 Task: Search one way flight ticket for 4 adults, 2 children, 2 infants in seat and 1 infant on lap in premium economy from Sacramento: Sacramento International Airport to Rock Springs: Southwest Wyoming Regional Airport (rock Springs Sweetwater County Airport) on 8-5-2023. Choice of flights is Frontier. Number of bags: 2 checked bags. Price is upto 94000. Outbound departure time preference is 23:30.
Action: Mouse moved to (318, 161)
Screenshot: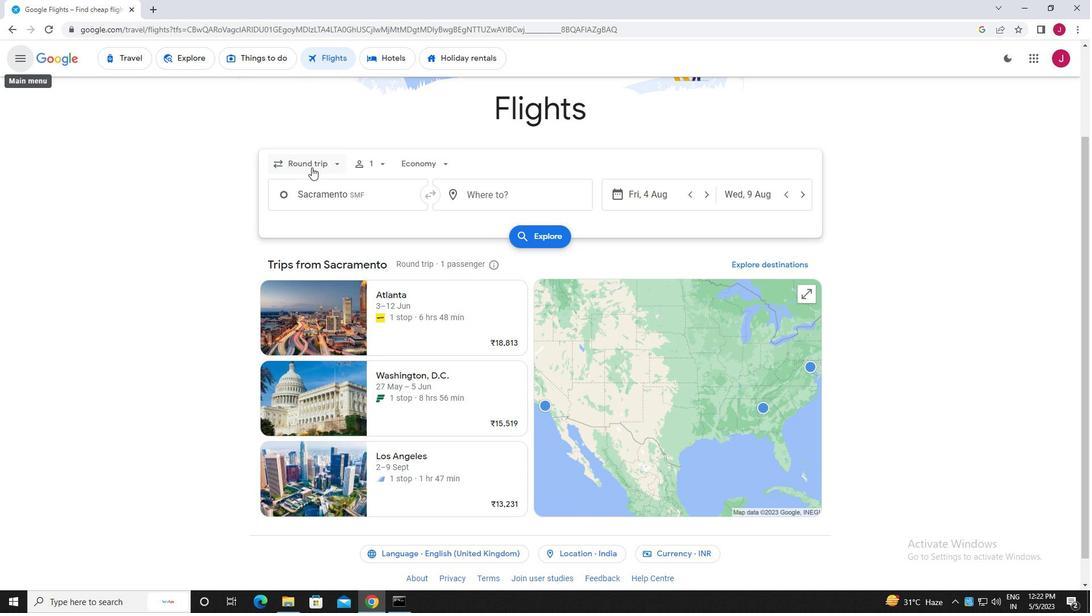 
Action: Mouse pressed left at (318, 161)
Screenshot: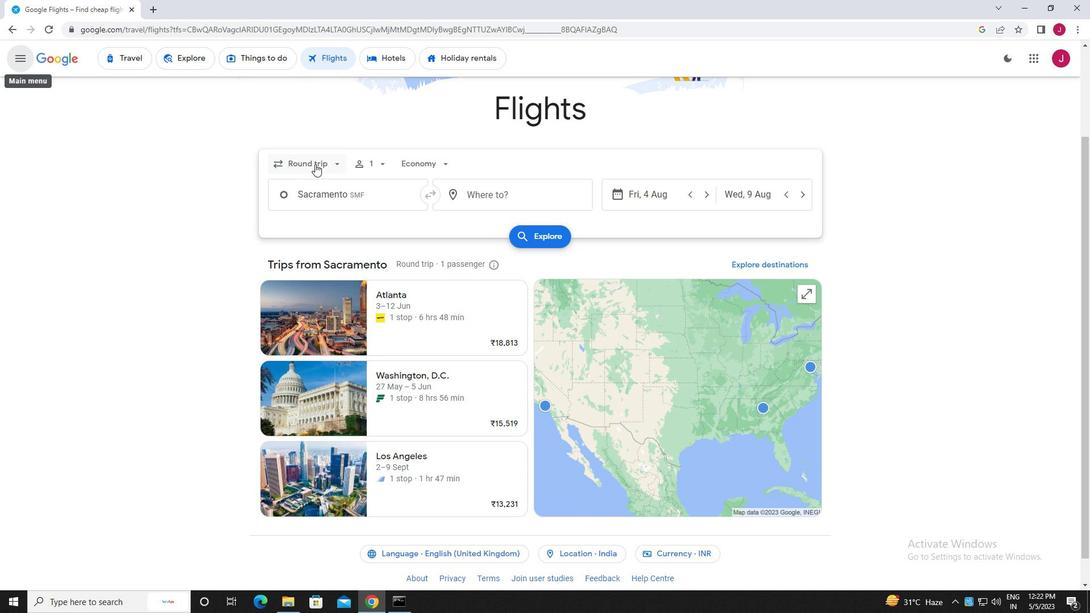 
Action: Mouse moved to (326, 219)
Screenshot: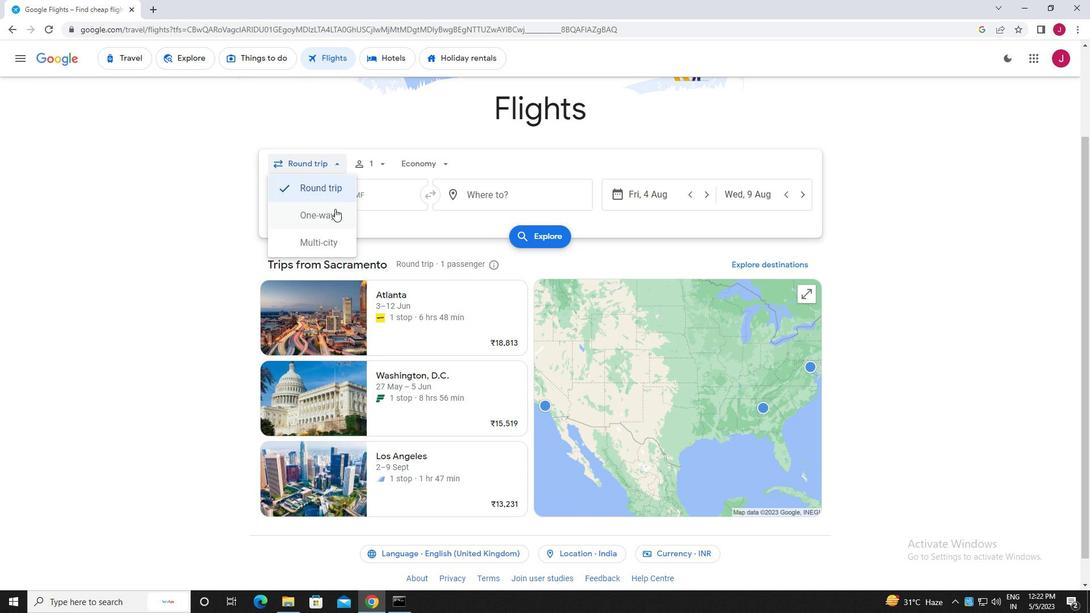 
Action: Mouse pressed left at (326, 219)
Screenshot: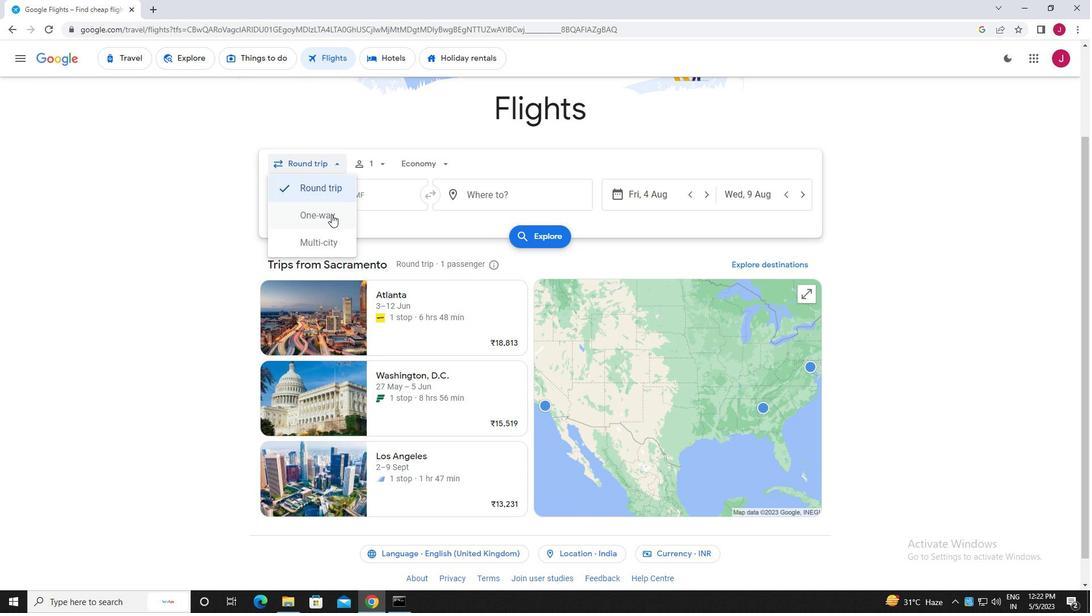 
Action: Mouse moved to (374, 161)
Screenshot: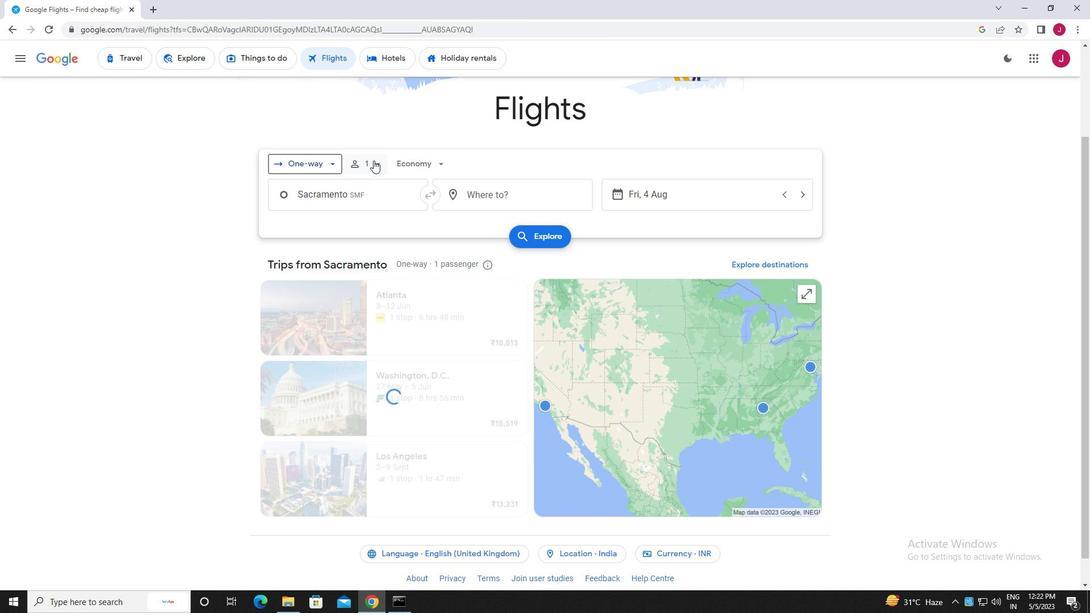 
Action: Mouse pressed left at (374, 161)
Screenshot: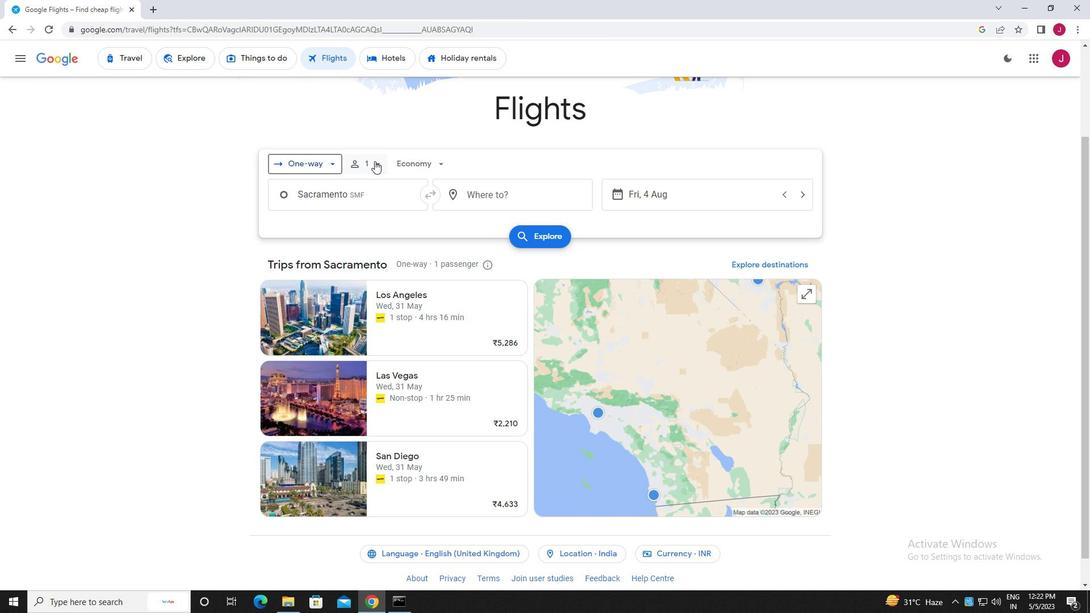 
Action: Mouse moved to (467, 191)
Screenshot: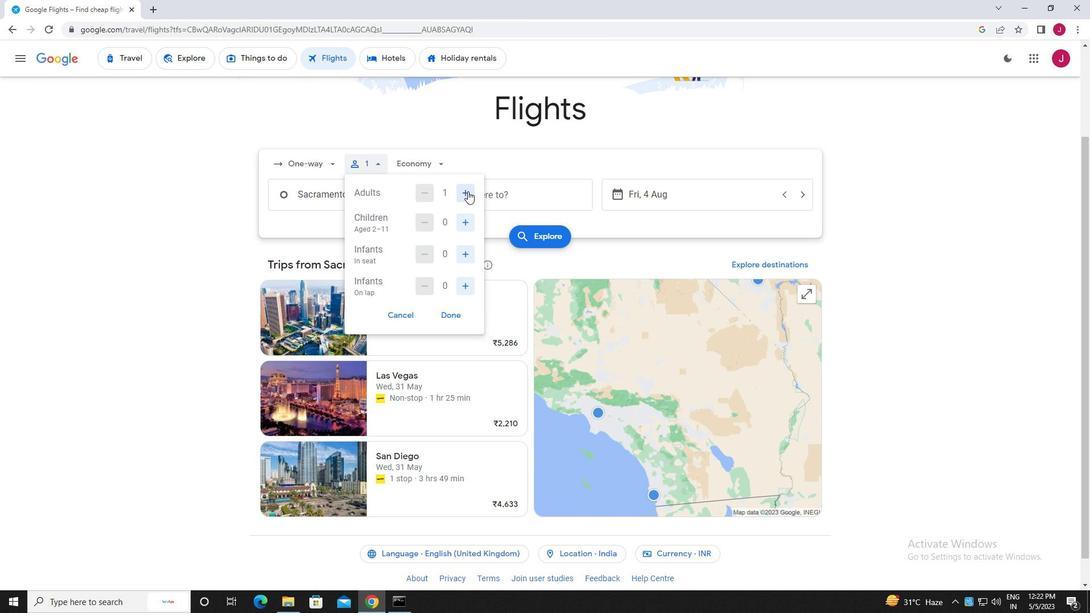 
Action: Mouse pressed left at (467, 191)
Screenshot: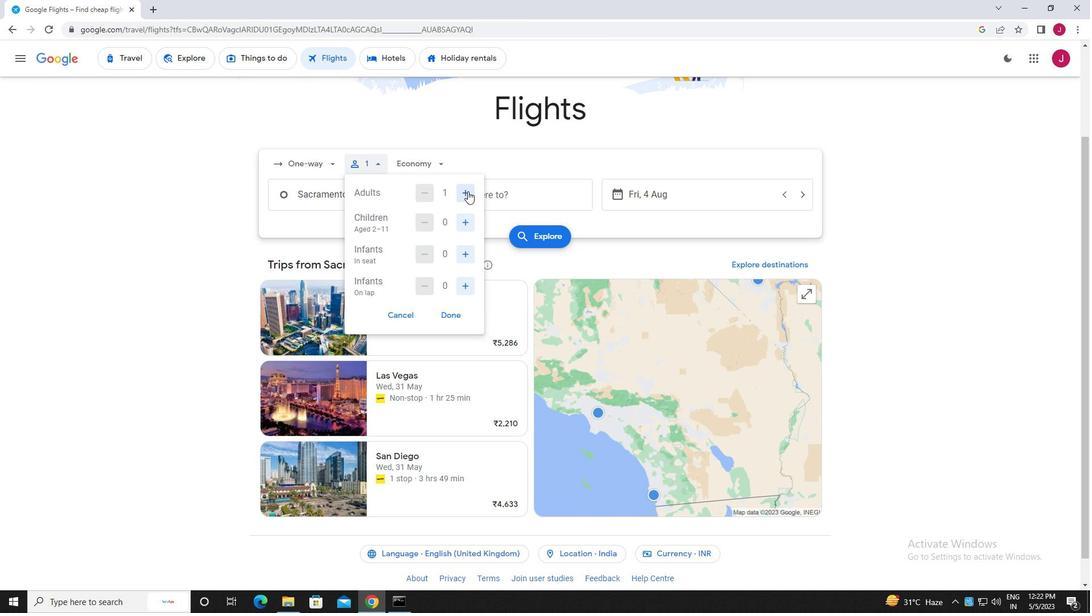 
Action: Mouse pressed left at (467, 191)
Screenshot: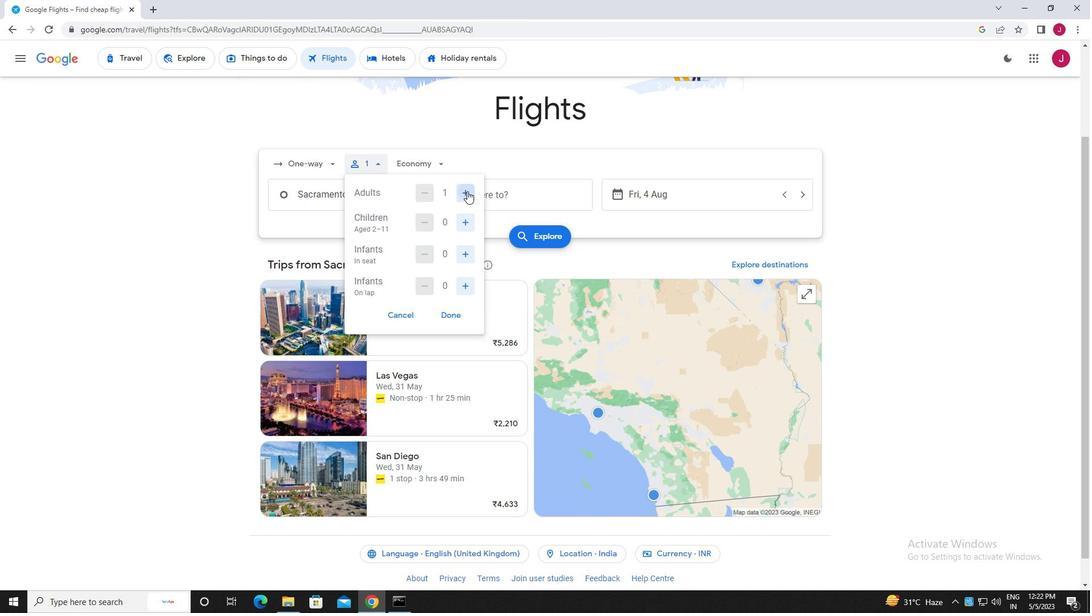 
Action: Mouse pressed left at (467, 191)
Screenshot: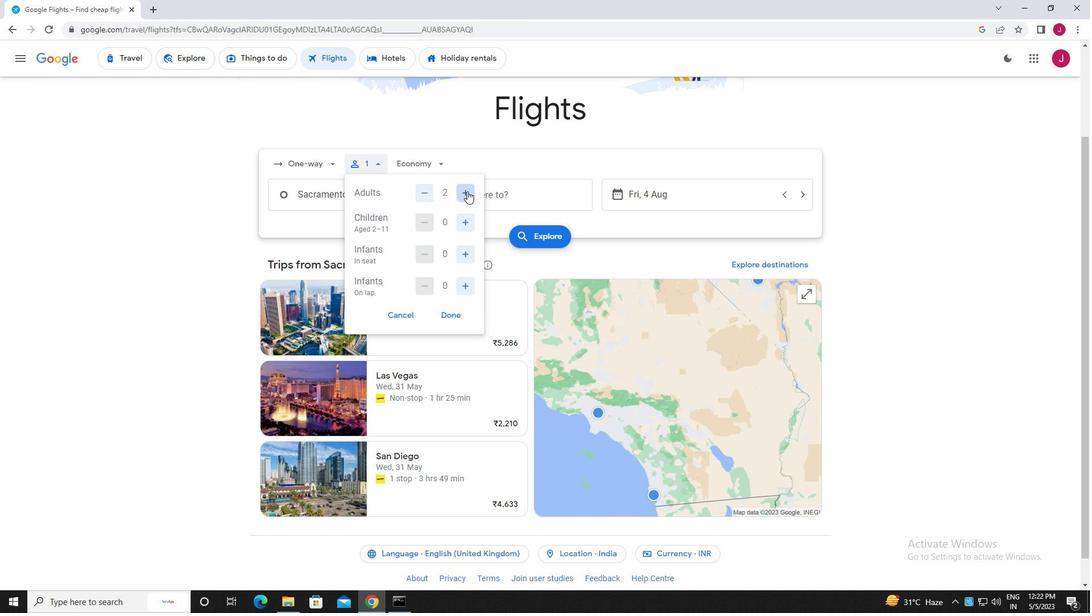 
Action: Mouse moved to (465, 222)
Screenshot: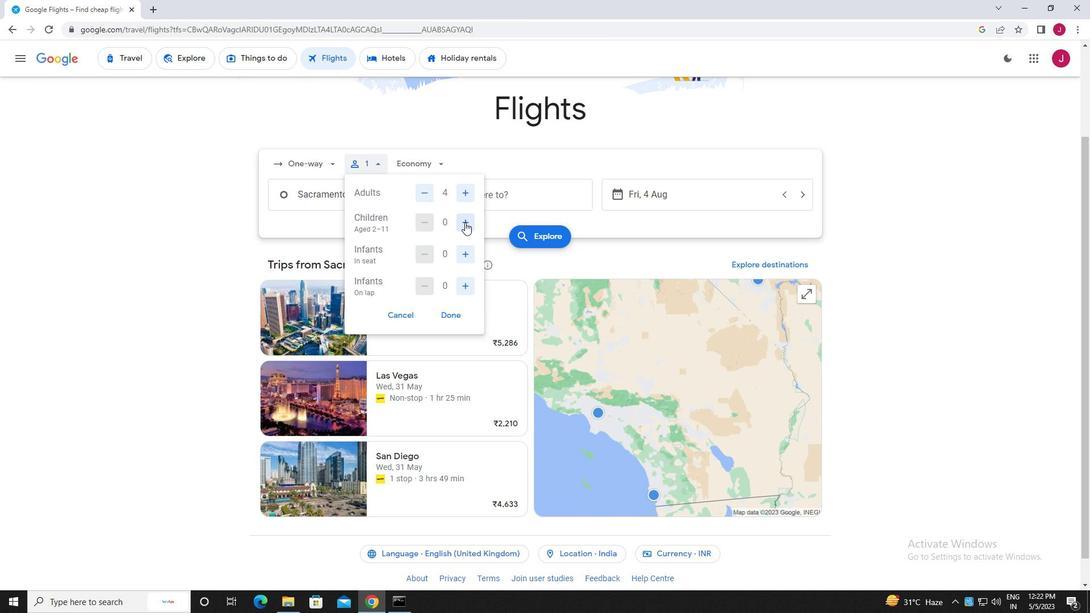
Action: Mouse pressed left at (465, 222)
Screenshot: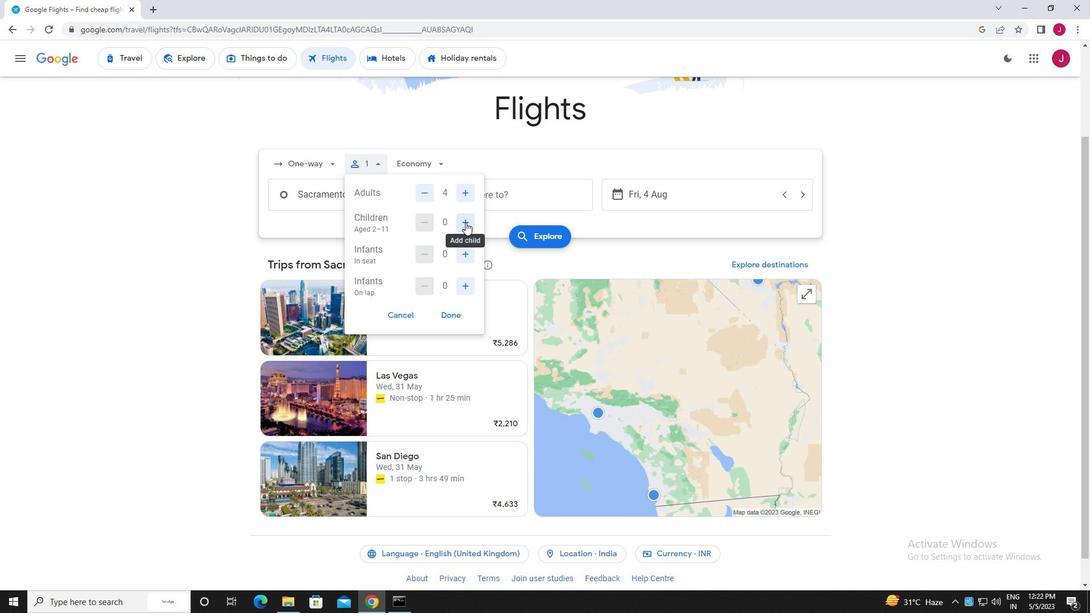 
Action: Mouse pressed left at (465, 222)
Screenshot: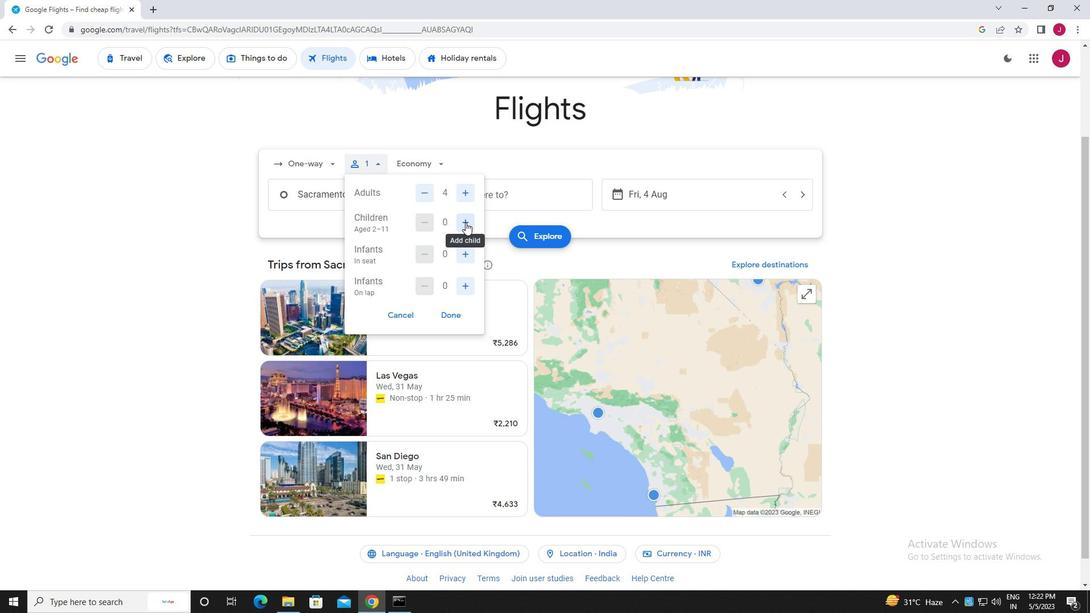 
Action: Mouse moved to (464, 251)
Screenshot: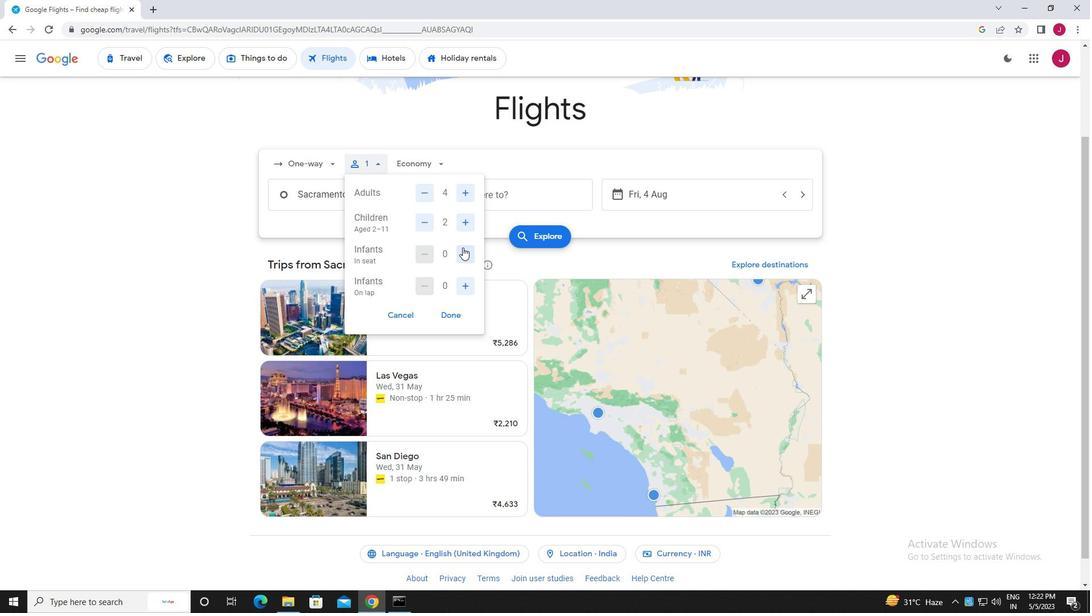 
Action: Mouse pressed left at (464, 251)
Screenshot: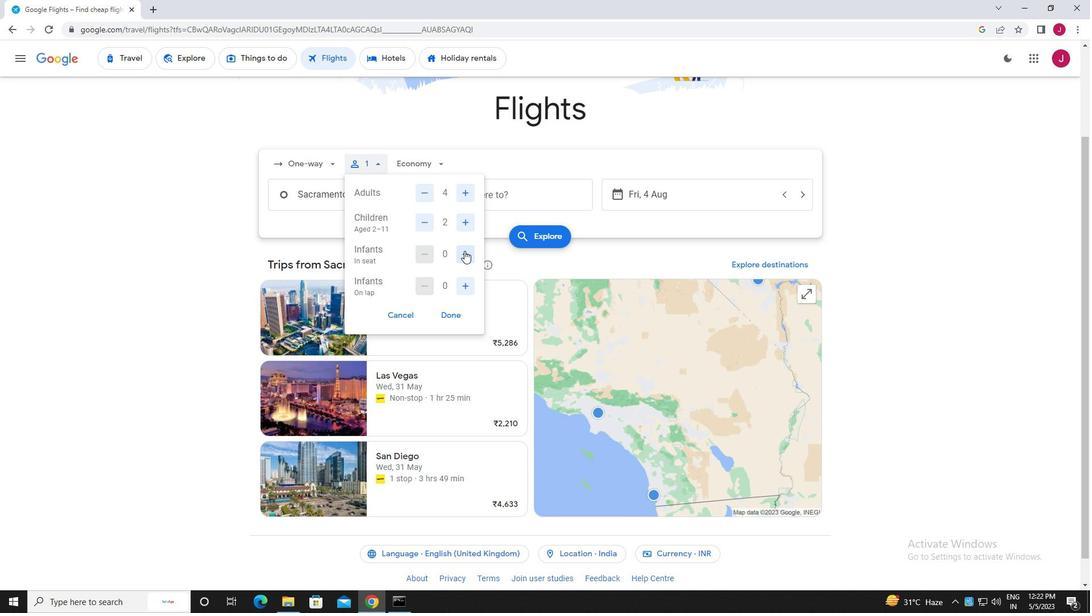
Action: Mouse pressed left at (464, 251)
Screenshot: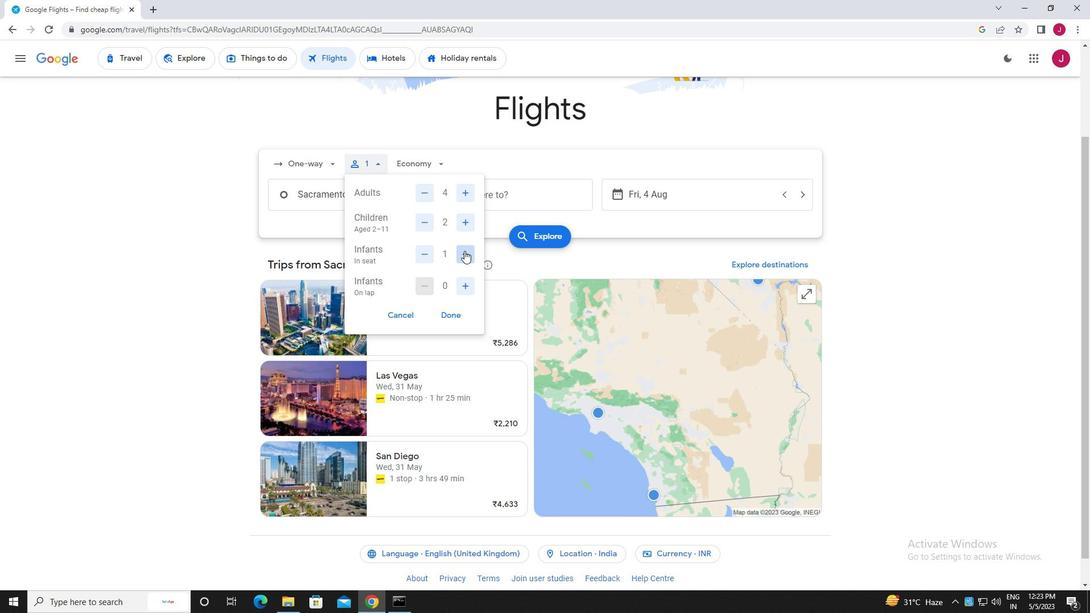
Action: Mouse moved to (467, 284)
Screenshot: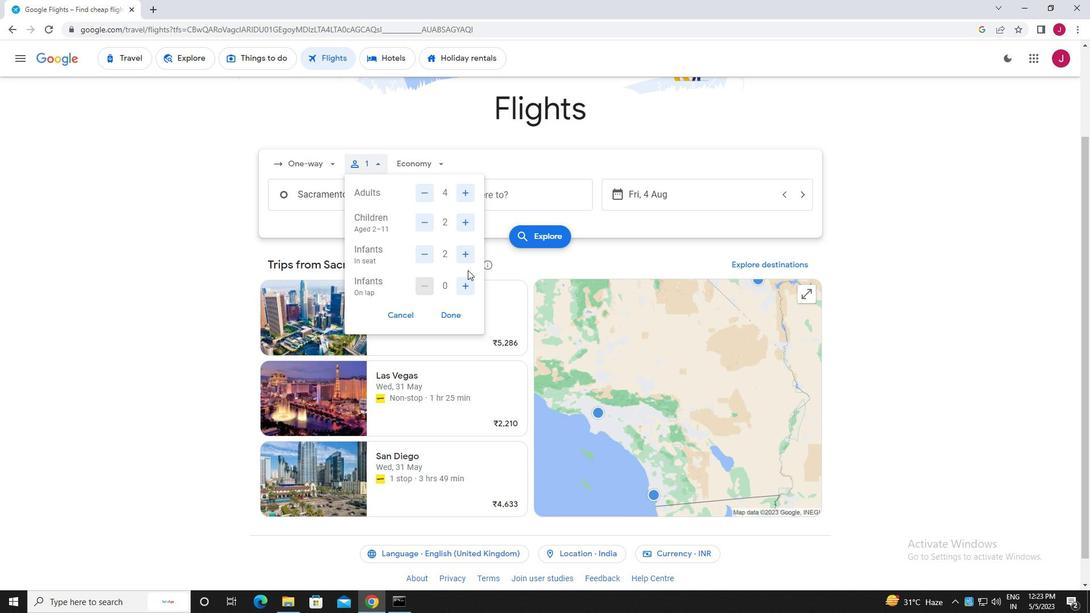 
Action: Mouse pressed left at (467, 284)
Screenshot: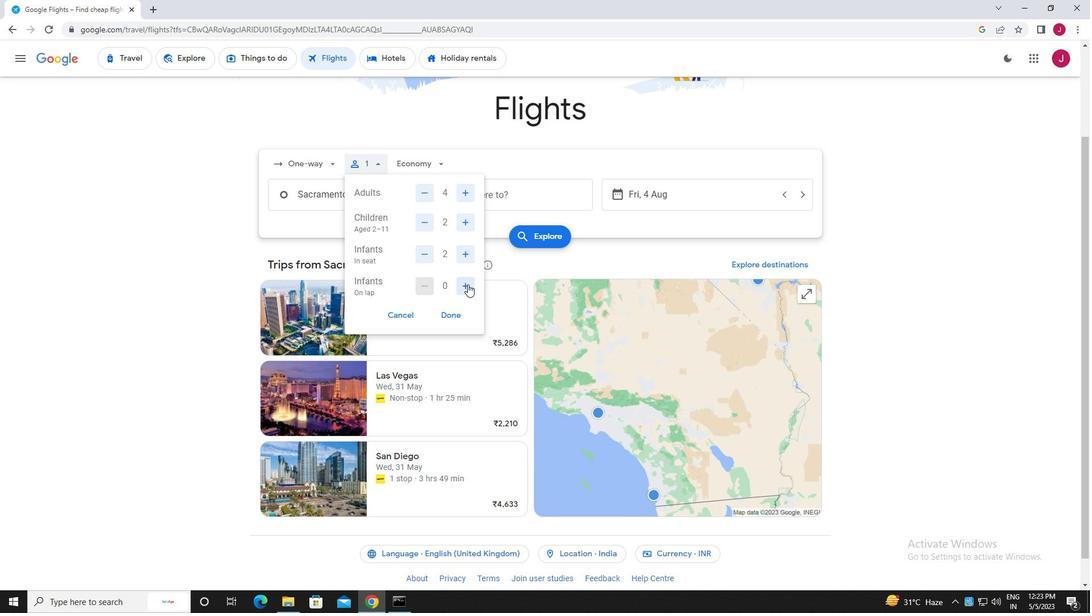 
Action: Mouse moved to (447, 315)
Screenshot: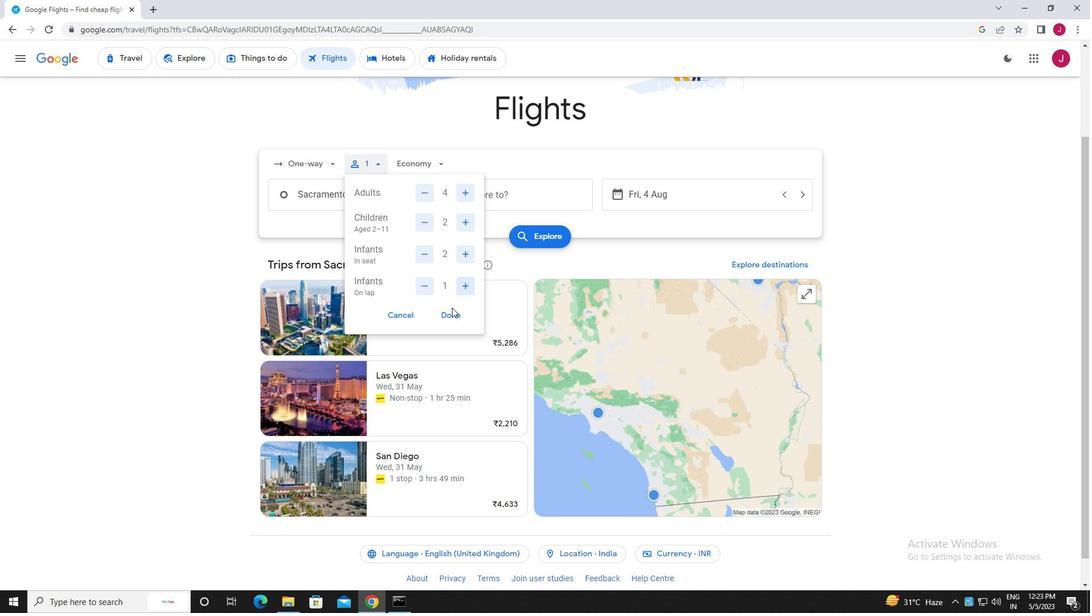 
Action: Mouse pressed left at (447, 315)
Screenshot: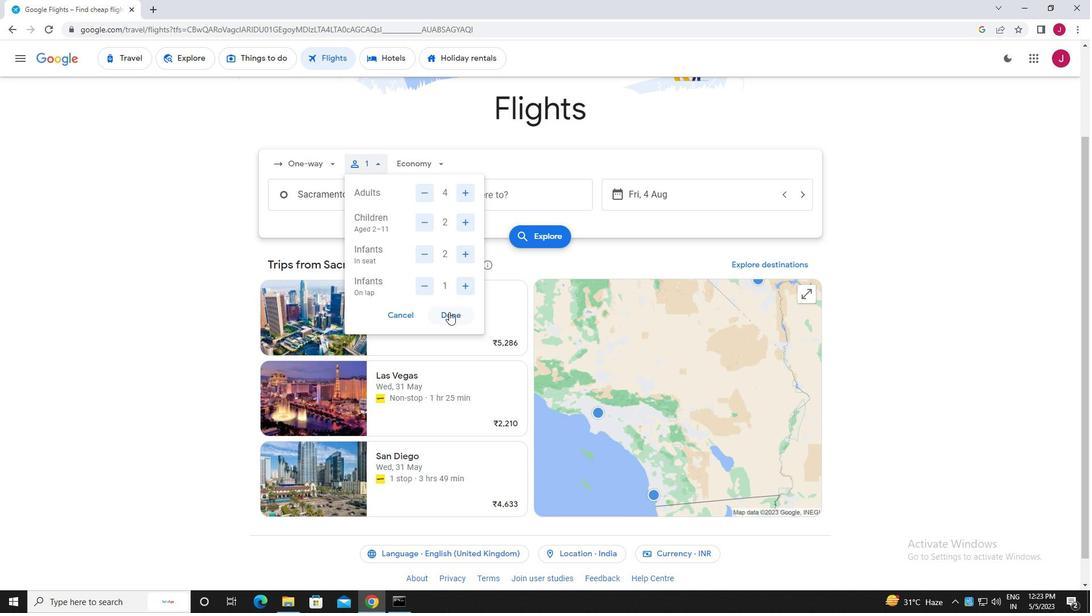 
Action: Mouse moved to (432, 161)
Screenshot: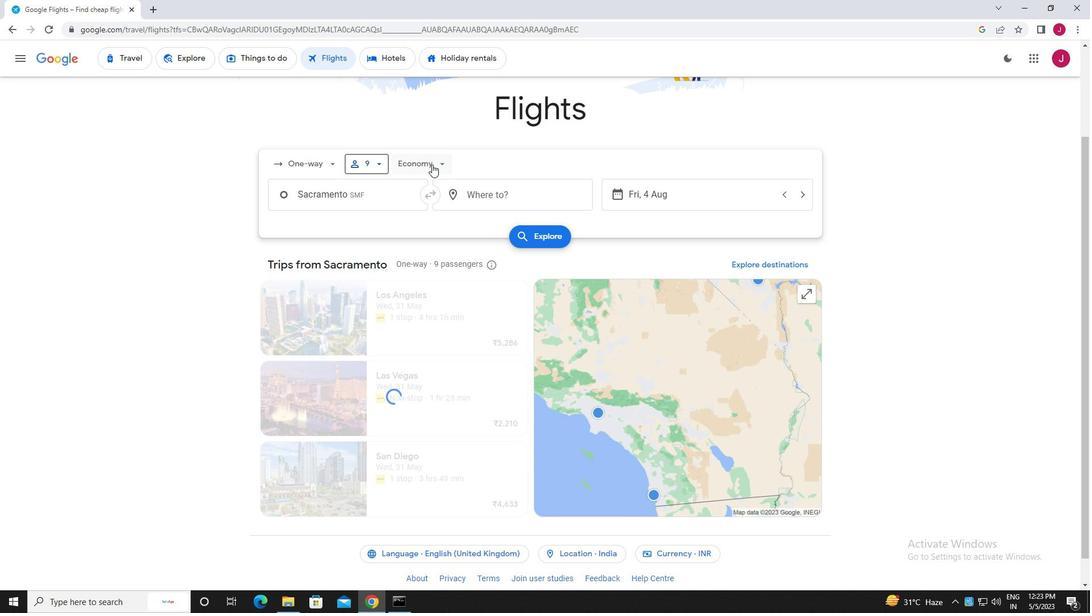 
Action: Mouse pressed left at (432, 161)
Screenshot: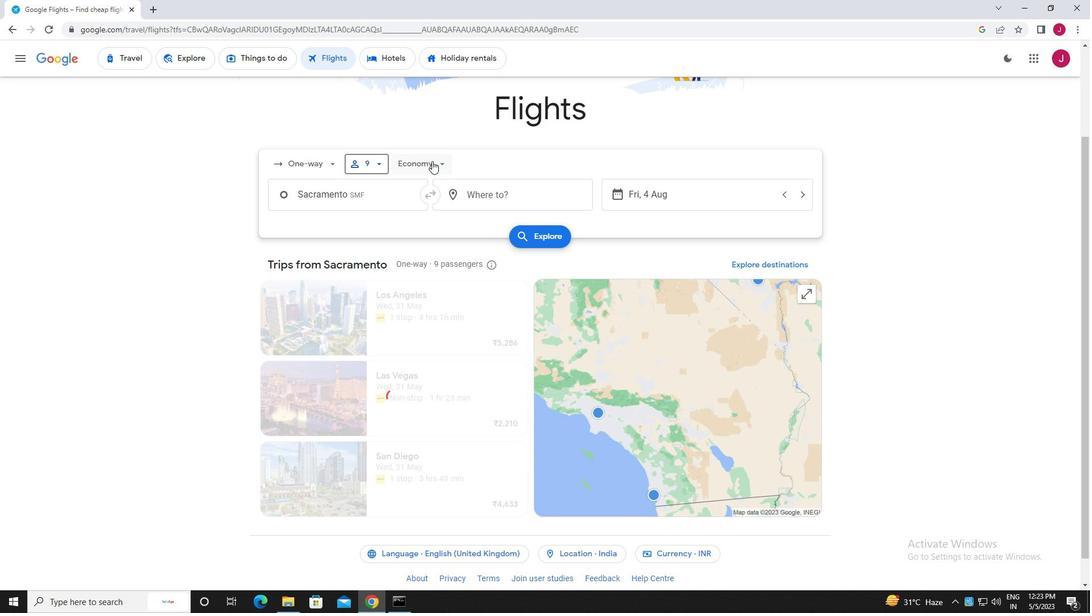 
Action: Mouse moved to (446, 214)
Screenshot: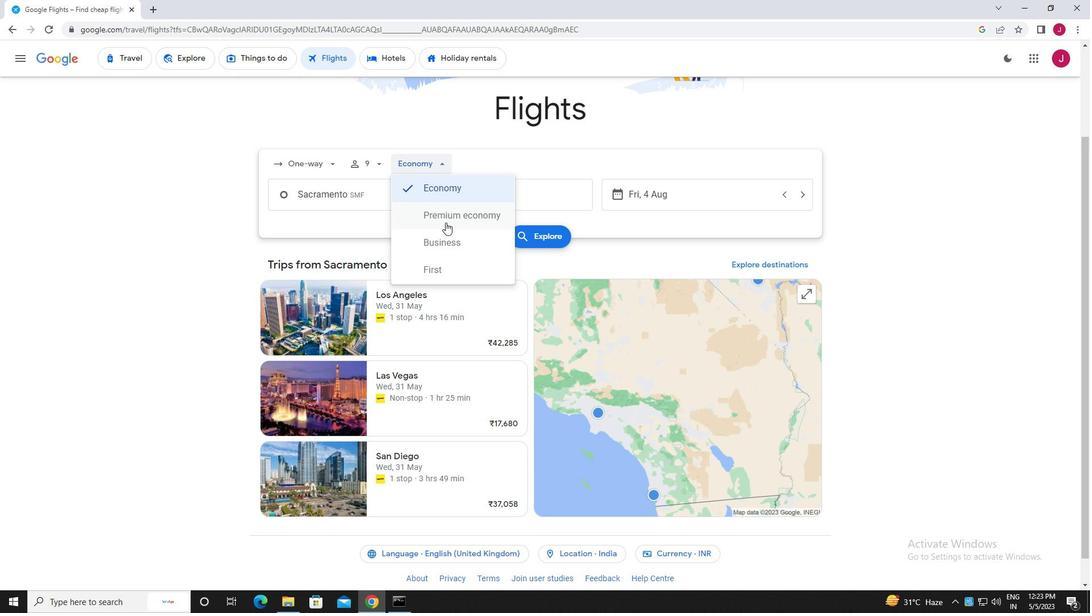 
Action: Mouse pressed left at (446, 214)
Screenshot: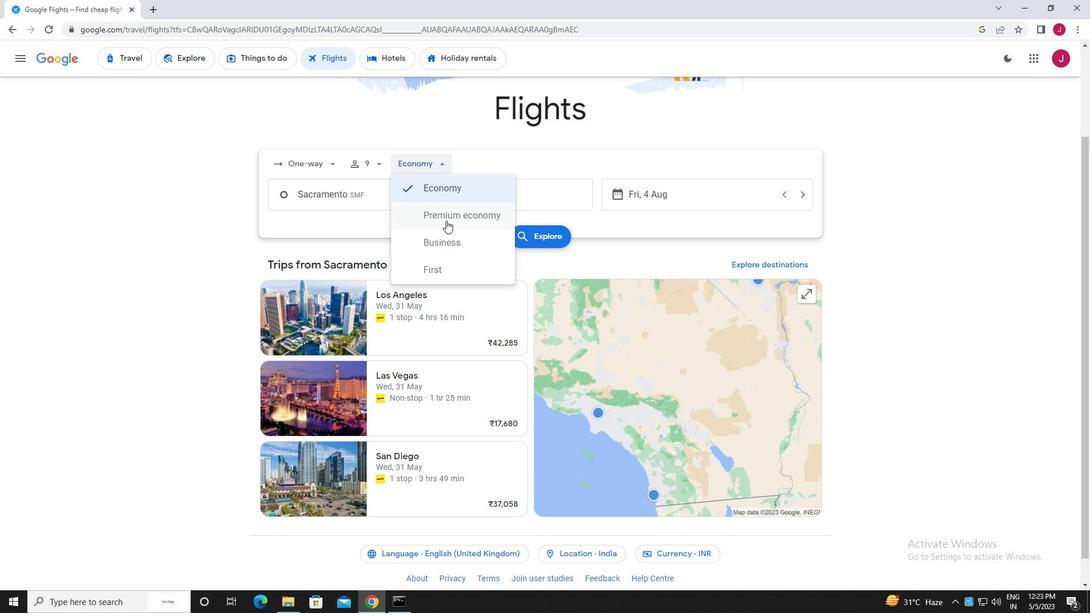 
Action: Mouse moved to (374, 197)
Screenshot: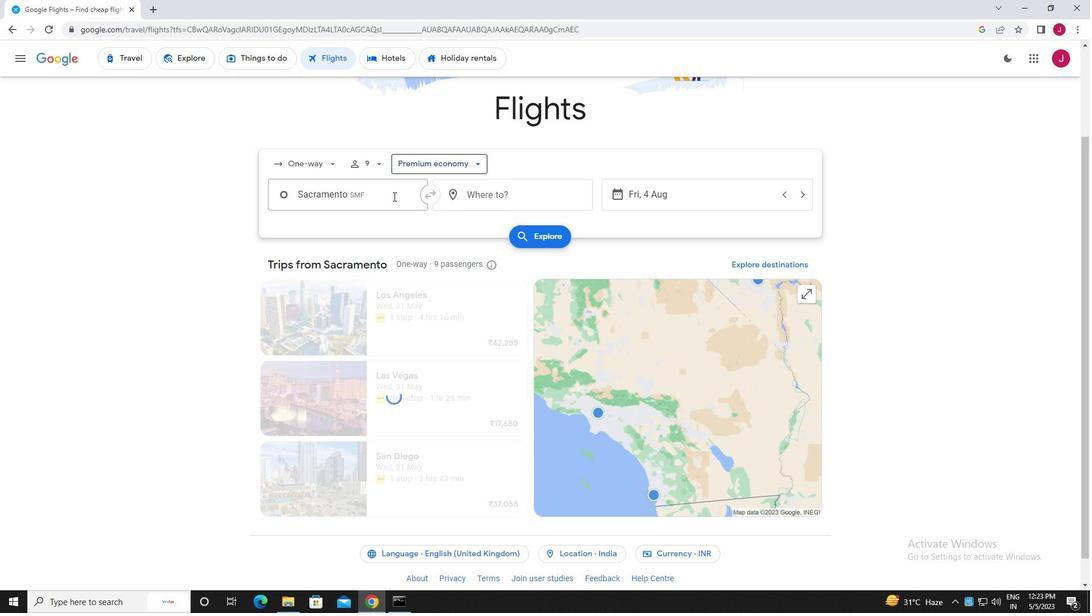 
Action: Mouse pressed left at (374, 197)
Screenshot: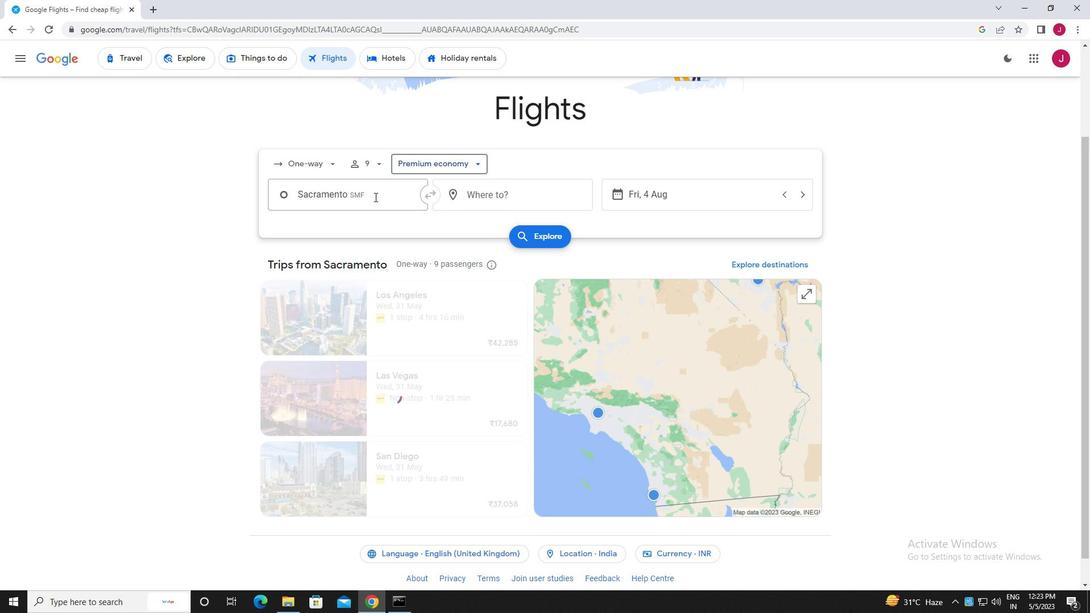 
Action: Key pressed sacramento
Screenshot: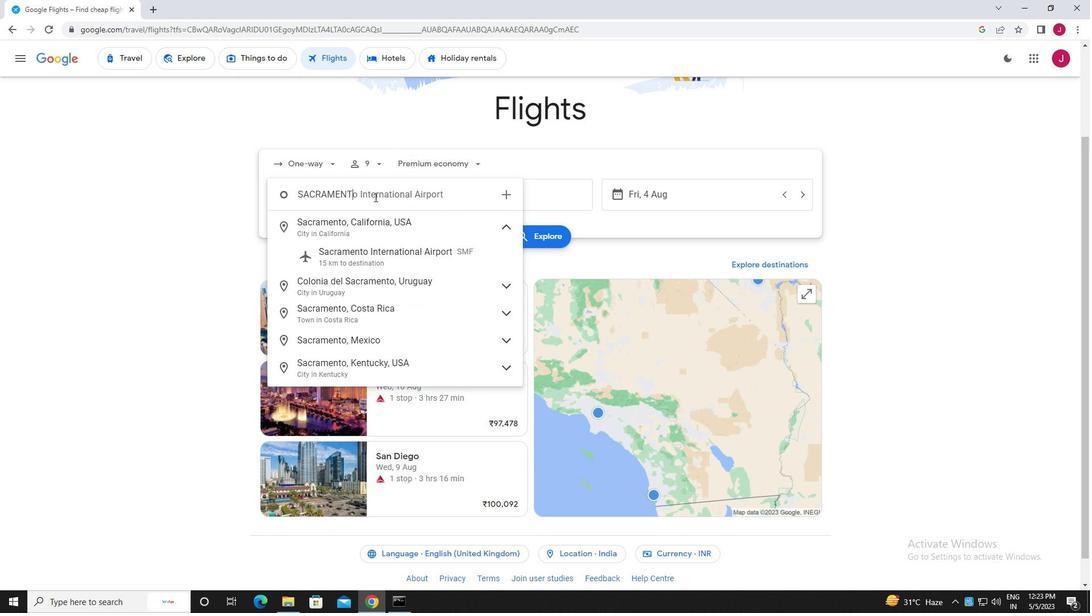 
Action: Mouse moved to (402, 253)
Screenshot: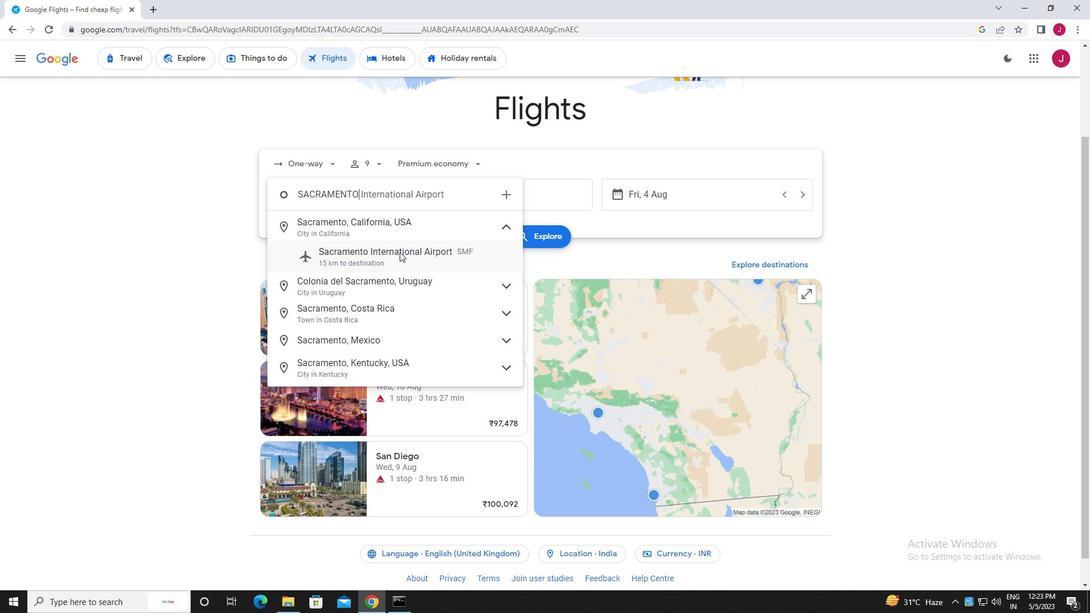 
Action: Mouse pressed left at (402, 253)
Screenshot: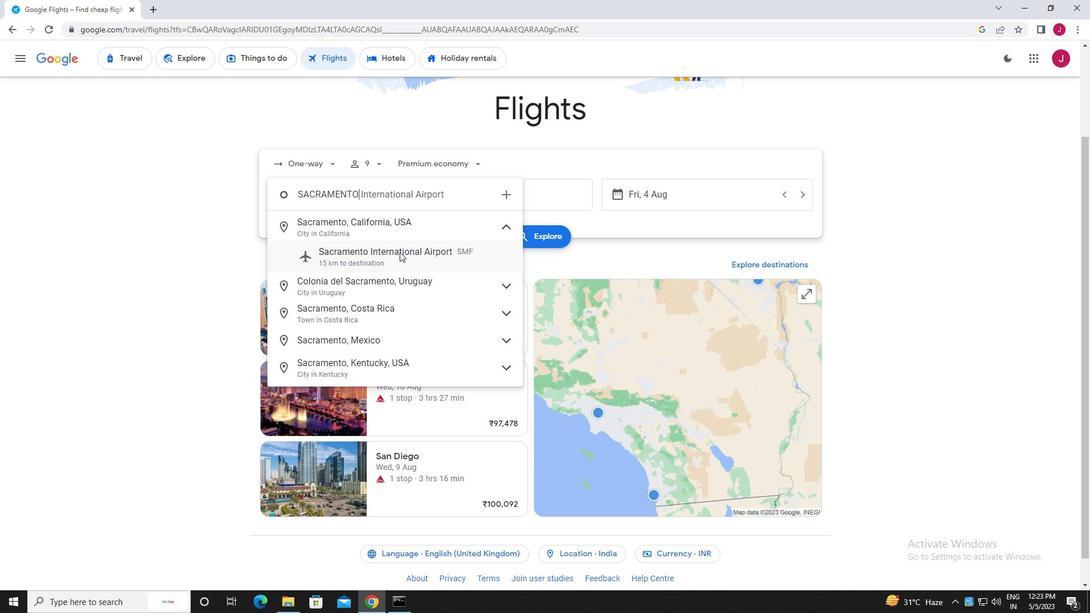 
Action: Mouse moved to (524, 196)
Screenshot: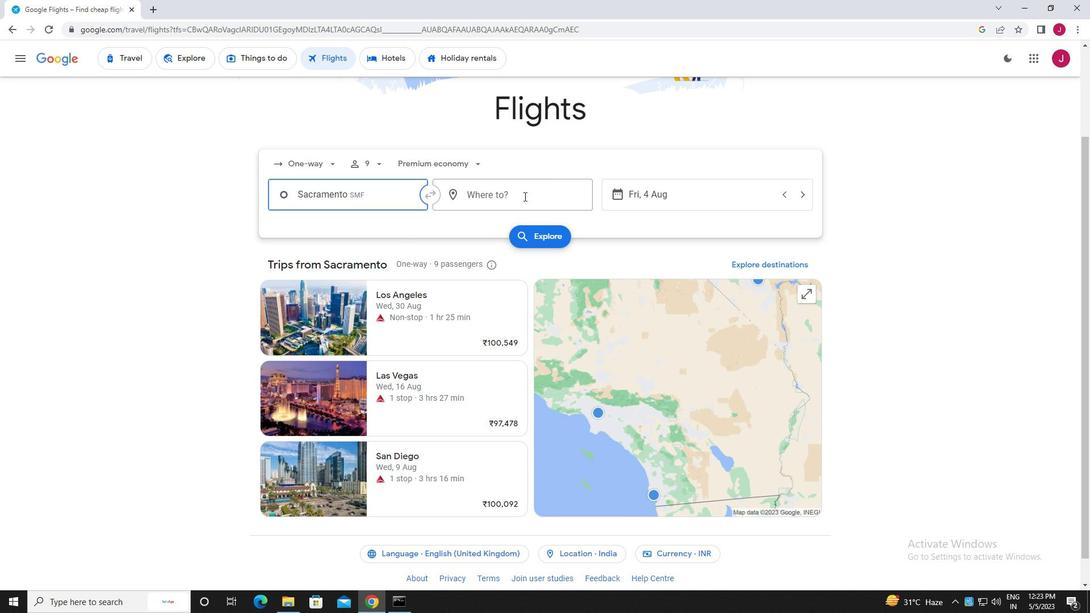 
Action: Mouse pressed left at (524, 196)
Screenshot: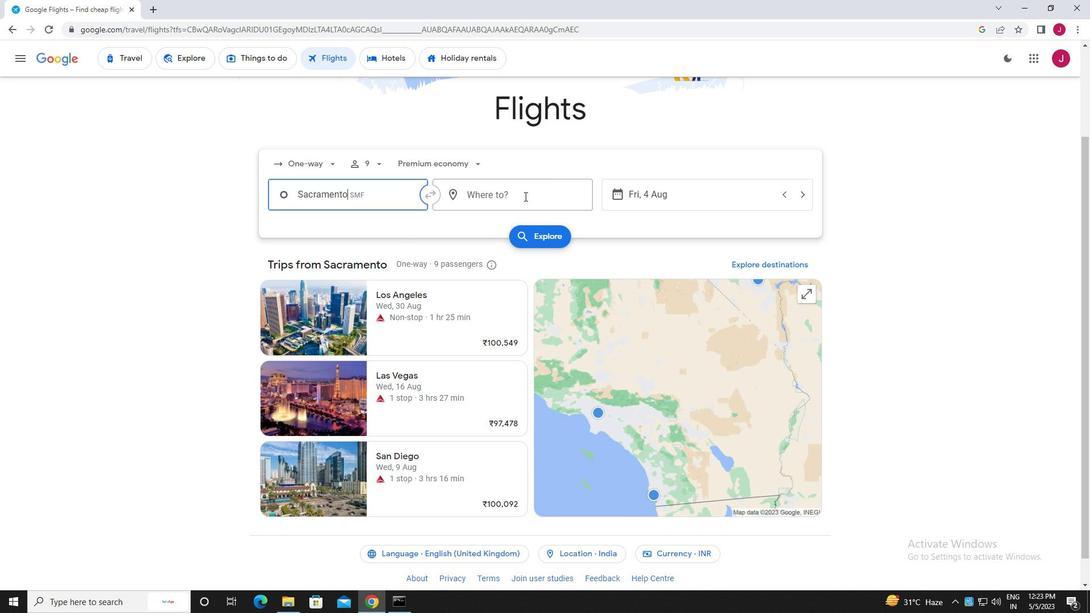 
Action: Mouse moved to (526, 195)
Screenshot: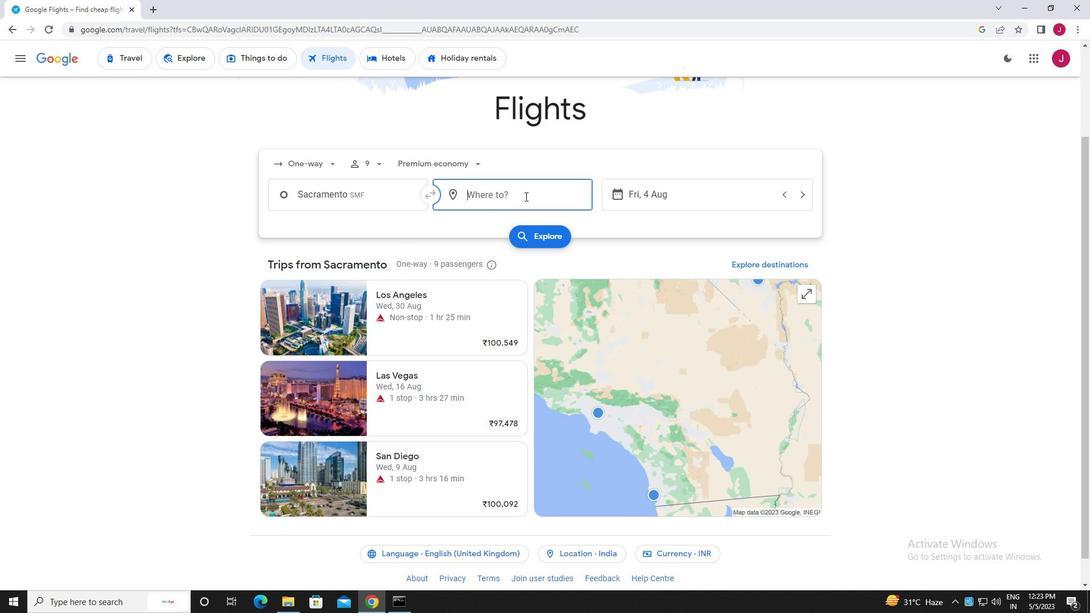 
Action: Key pressed rock<Key.space>spring
Screenshot: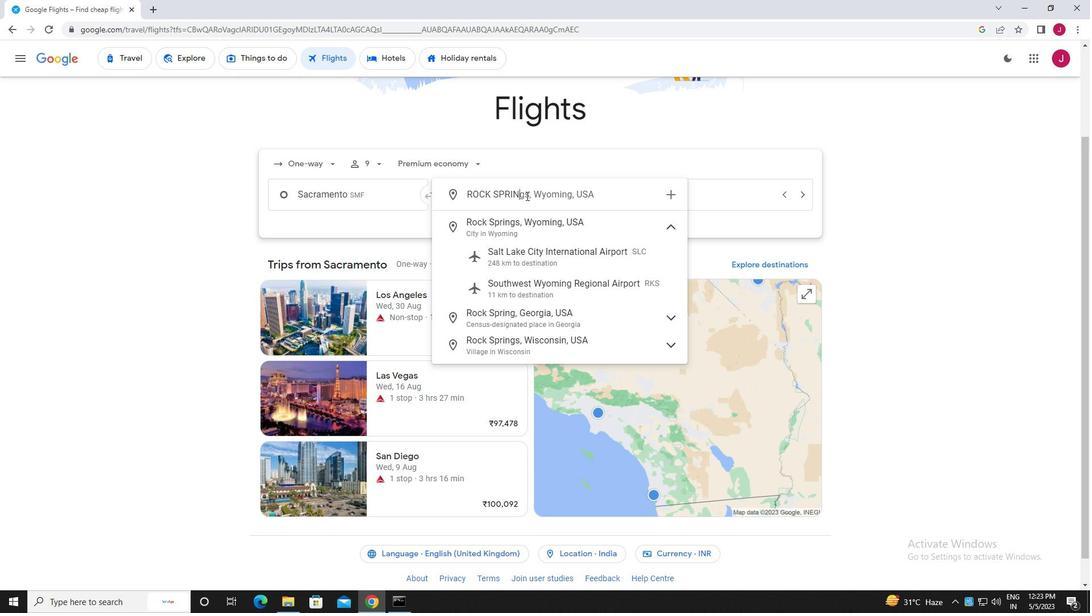 
Action: Mouse moved to (563, 285)
Screenshot: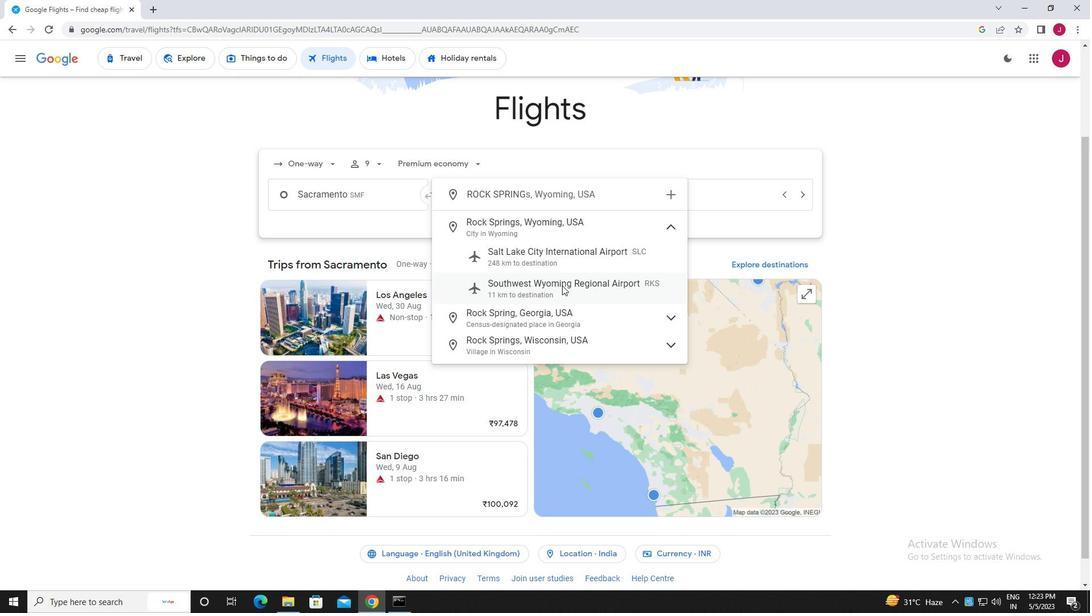 
Action: Mouse pressed left at (563, 285)
Screenshot: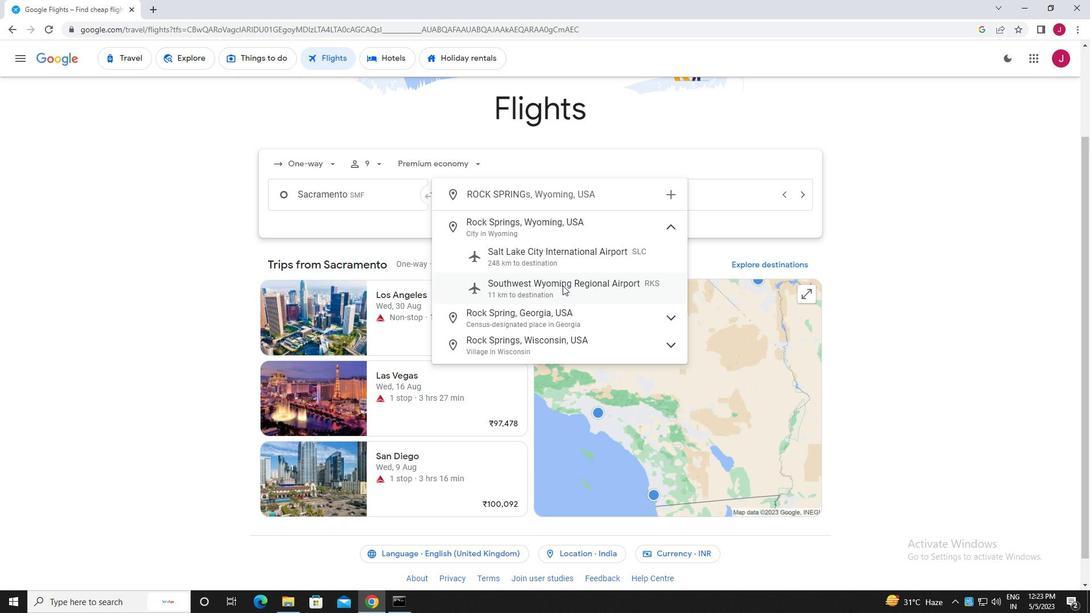
Action: Mouse moved to (671, 199)
Screenshot: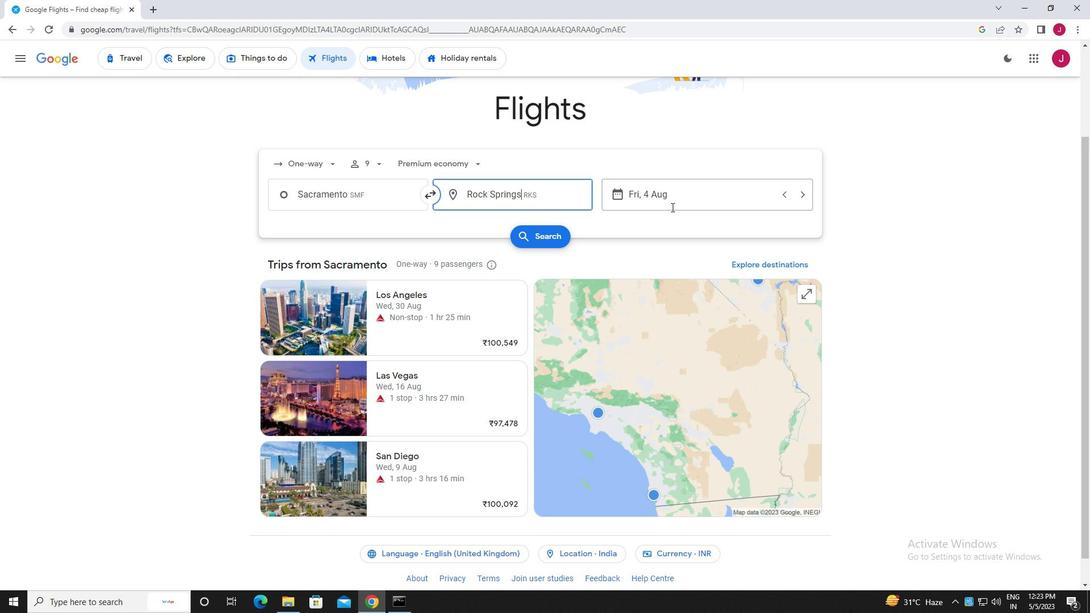 
Action: Mouse pressed left at (671, 199)
Screenshot: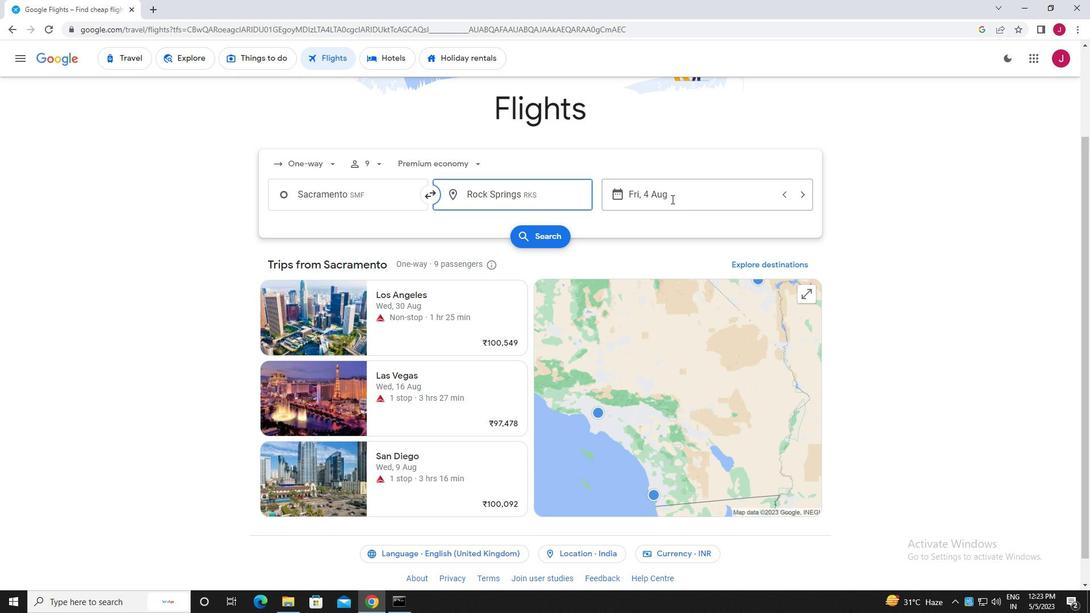 
Action: Mouse moved to (578, 284)
Screenshot: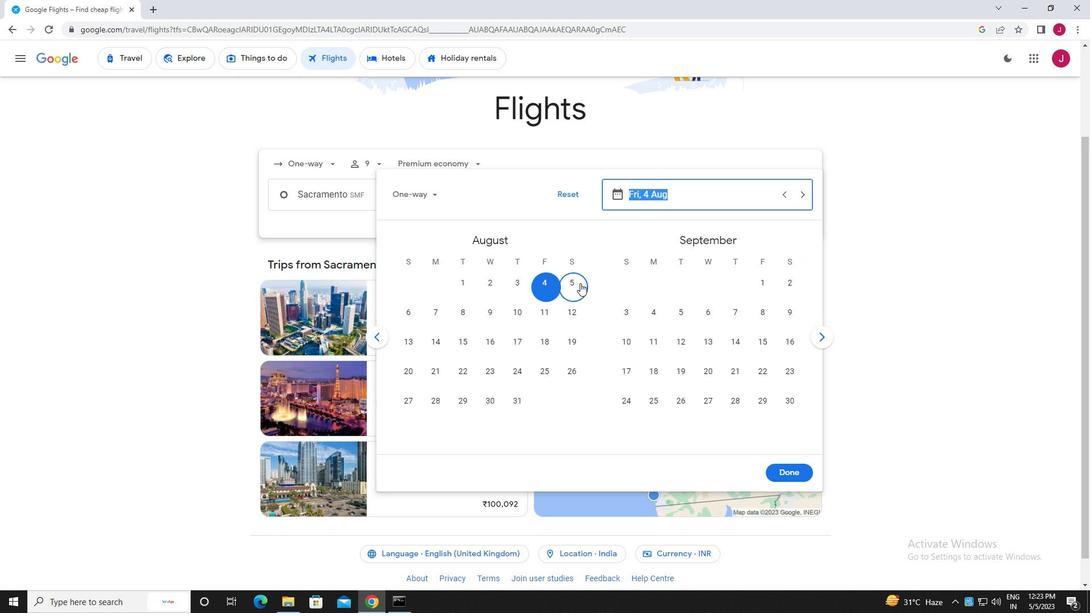 
Action: Mouse pressed left at (578, 284)
Screenshot: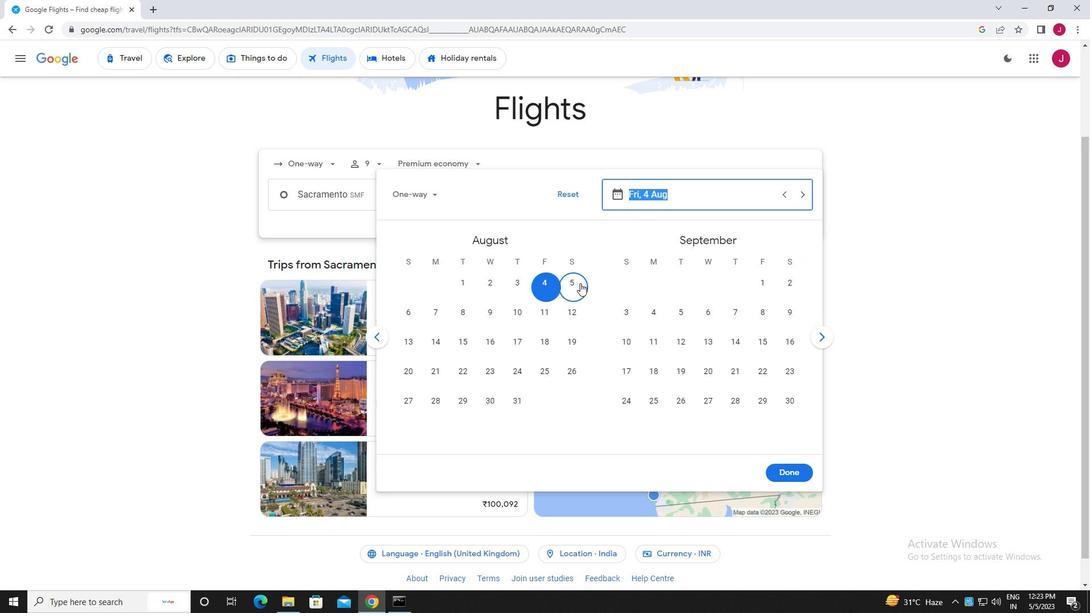 
Action: Mouse moved to (783, 471)
Screenshot: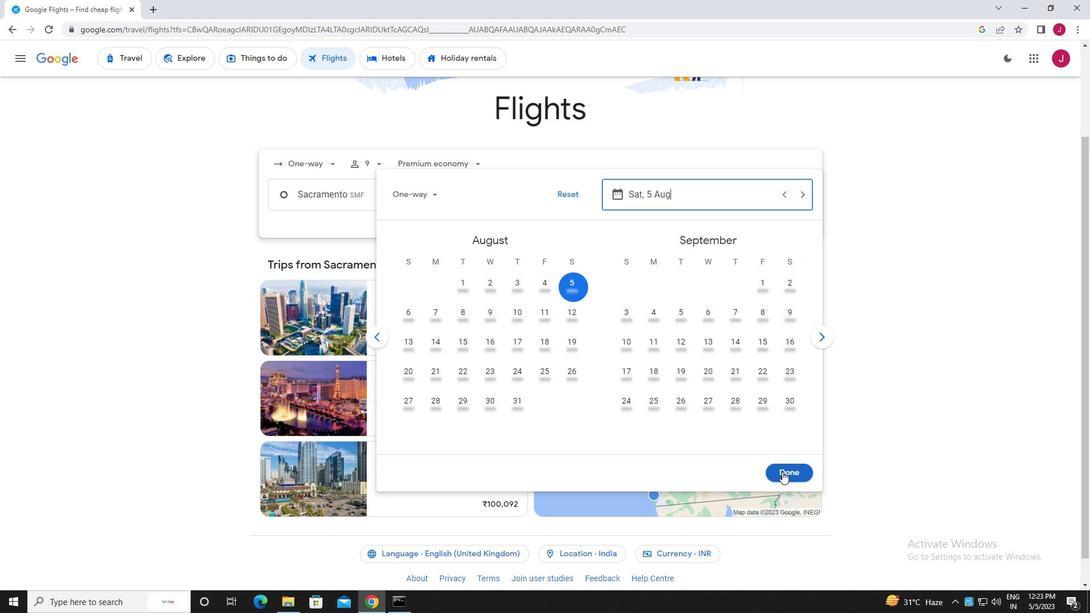 
Action: Mouse pressed left at (783, 471)
Screenshot: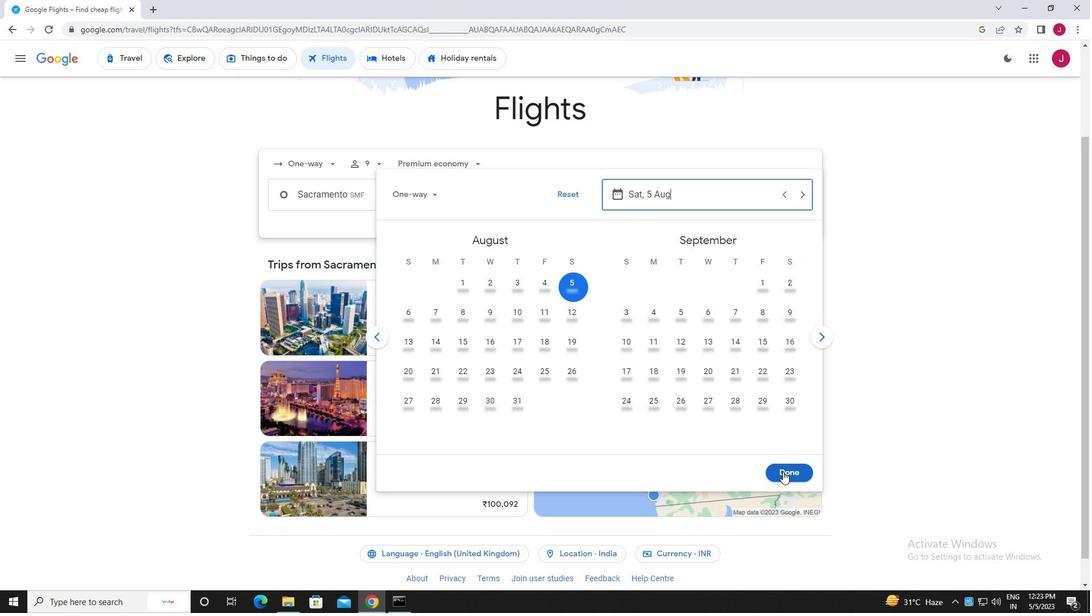 
Action: Mouse moved to (554, 236)
Screenshot: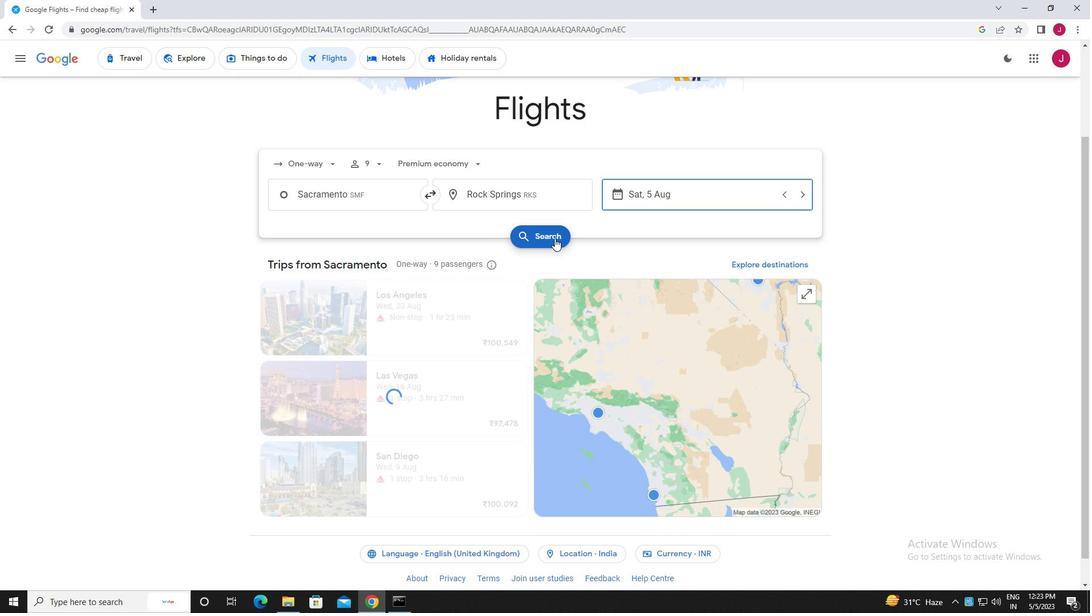
Action: Mouse pressed left at (554, 236)
Screenshot: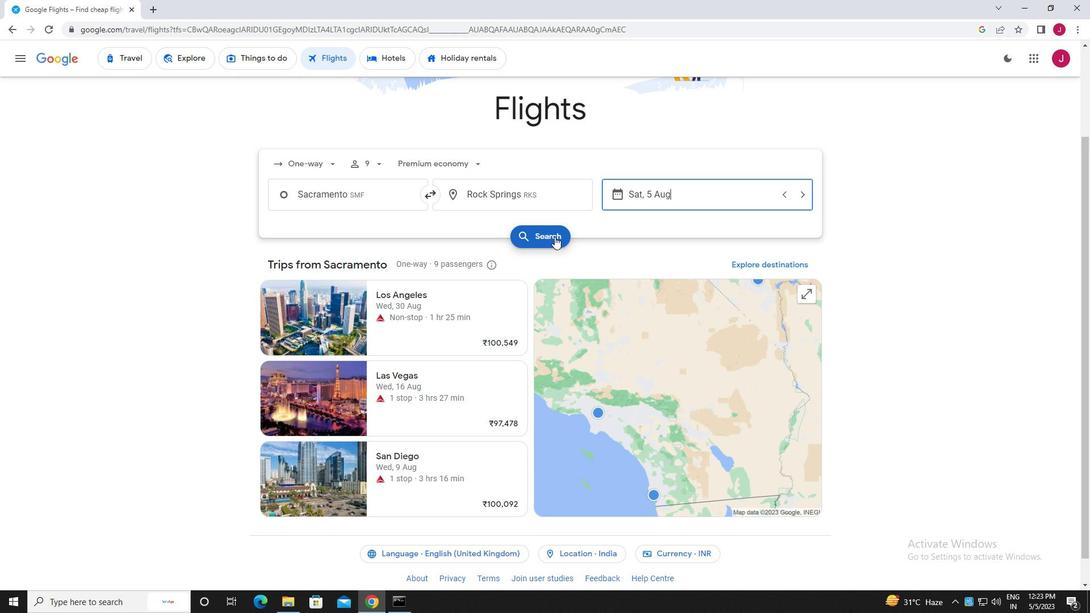 
Action: Mouse moved to (292, 160)
Screenshot: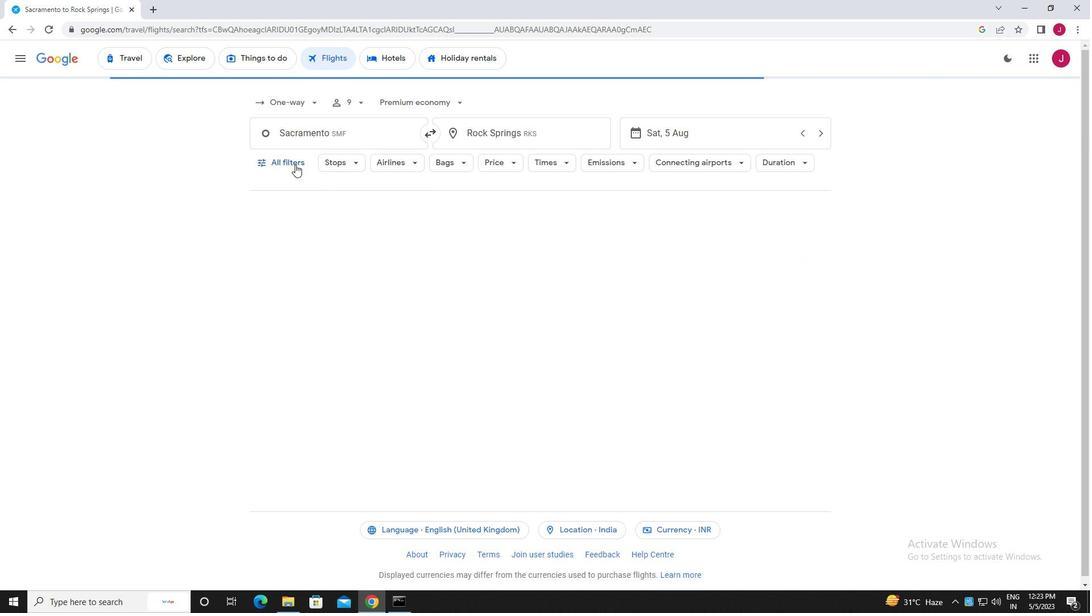 
Action: Mouse pressed left at (292, 160)
Screenshot: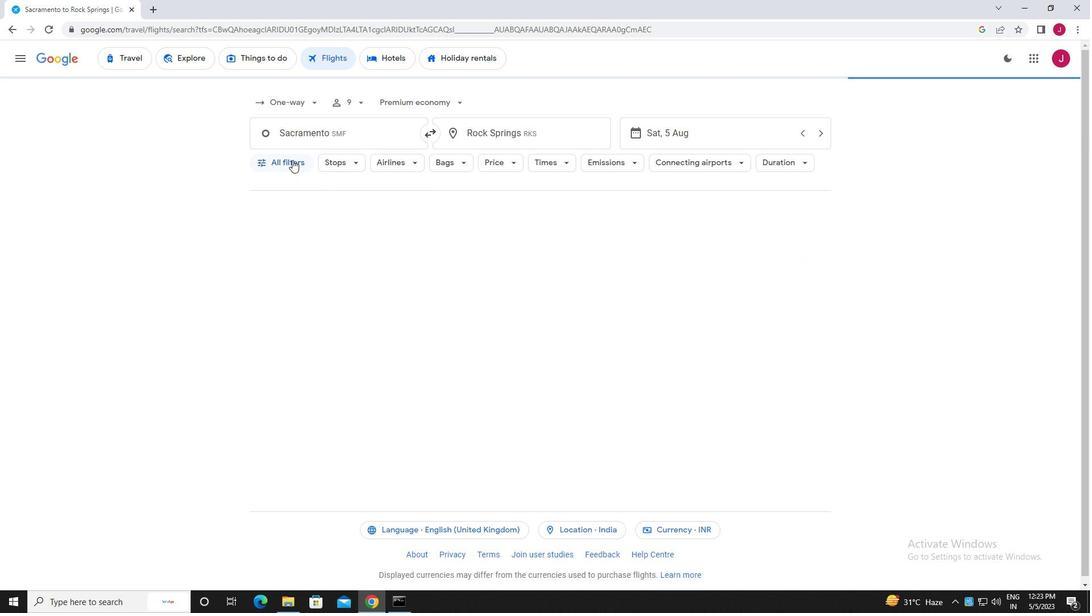 
Action: Mouse moved to (361, 280)
Screenshot: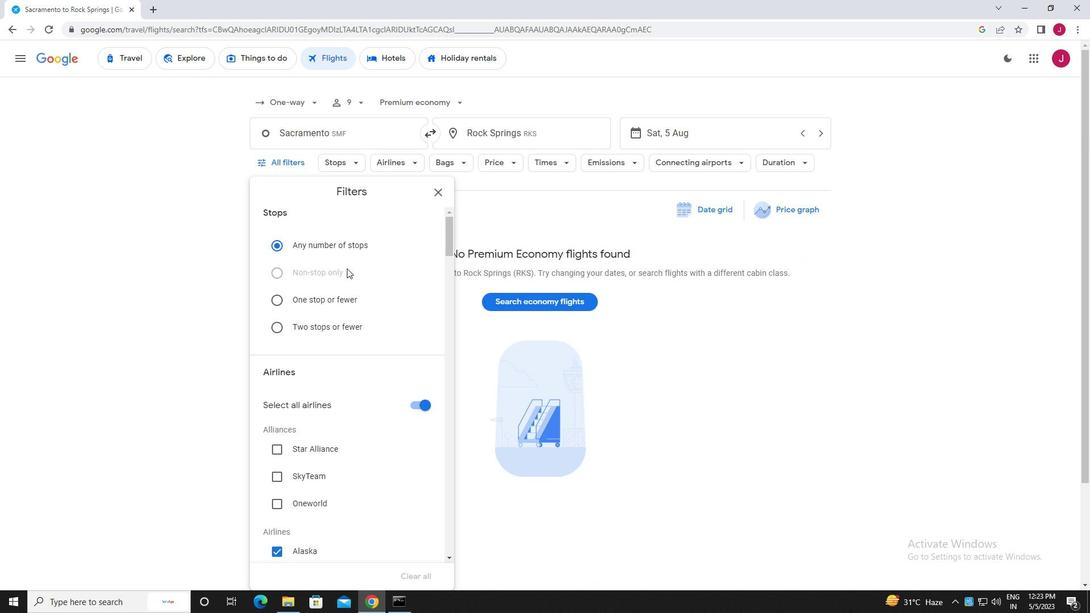
Action: Mouse scrolled (361, 279) with delta (0, 0)
Screenshot: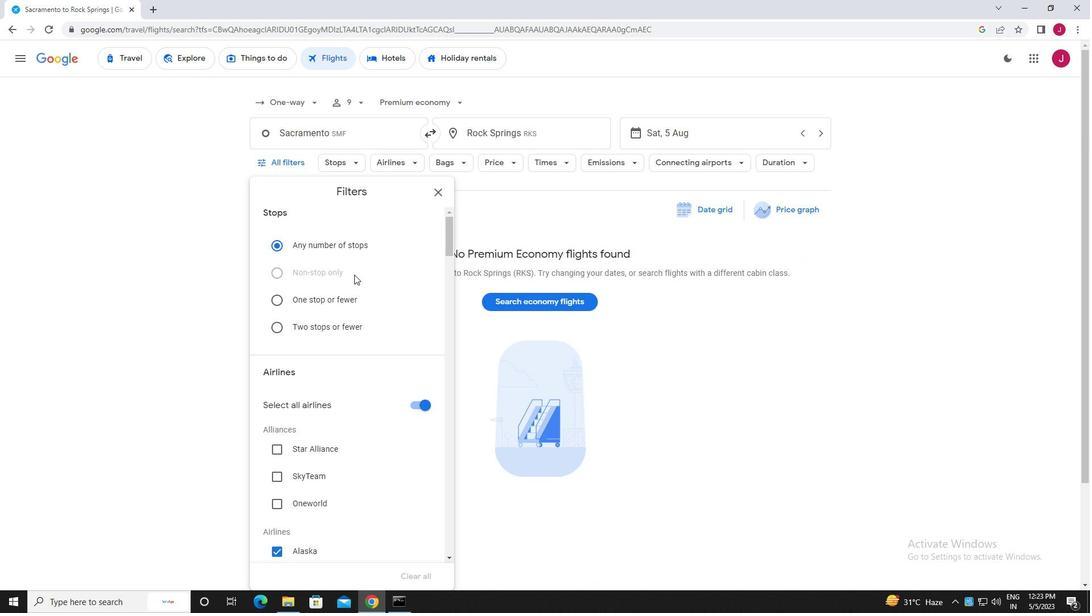 
Action: Mouse moved to (361, 280)
Screenshot: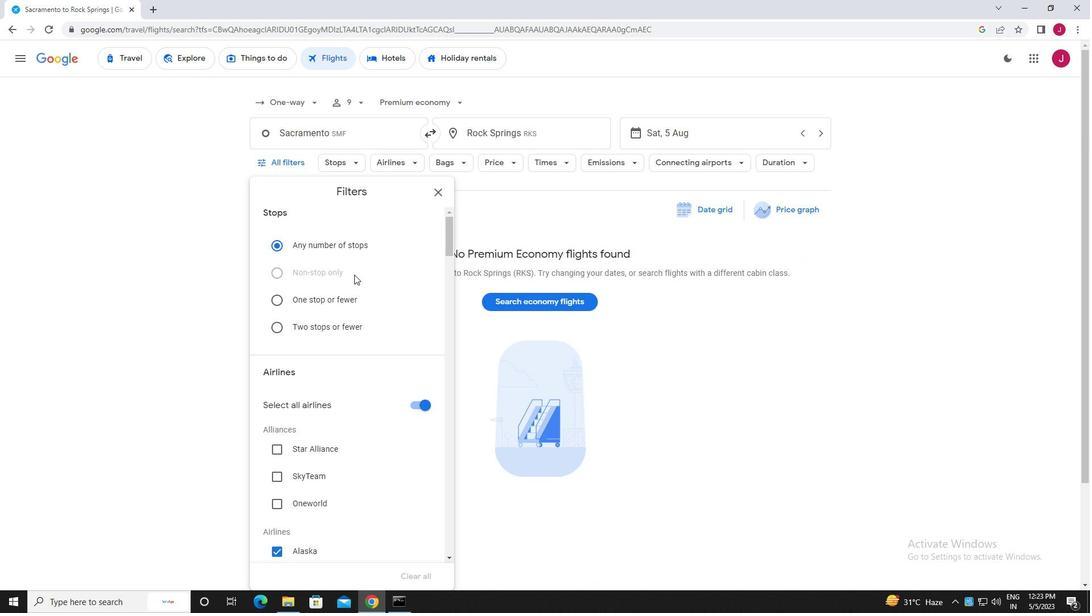 
Action: Mouse scrolled (361, 279) with delta (0, 0)
Screenshot: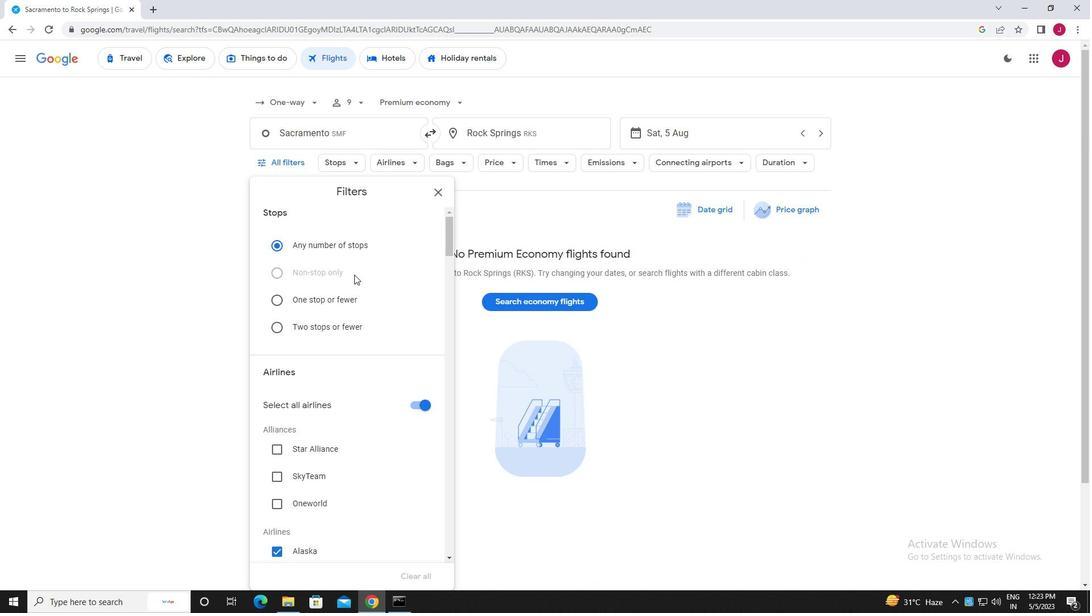 
Action: Mouse moved to (417, 290)
Screenshot: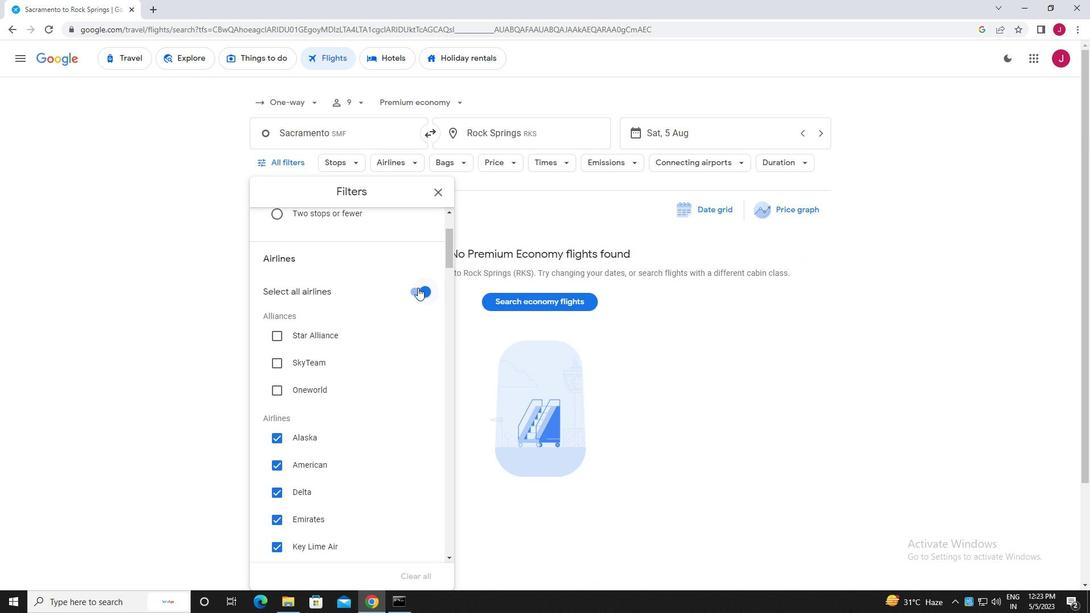 
Action: Mouse pressed left at (417, 290)
Screenshot: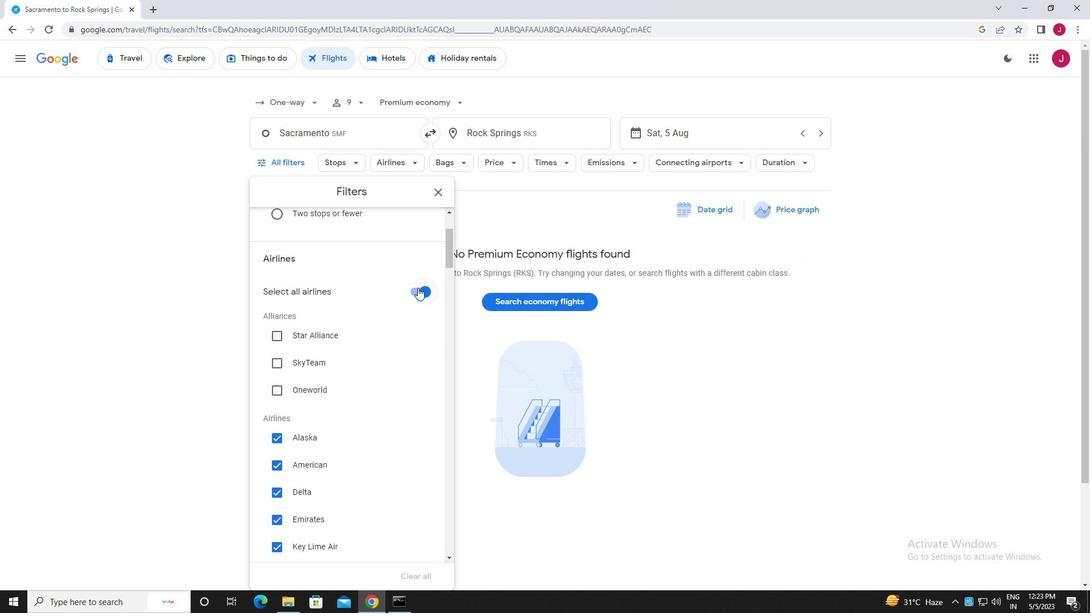 
Action: Mouse moved to (374, 297)
Screenshot: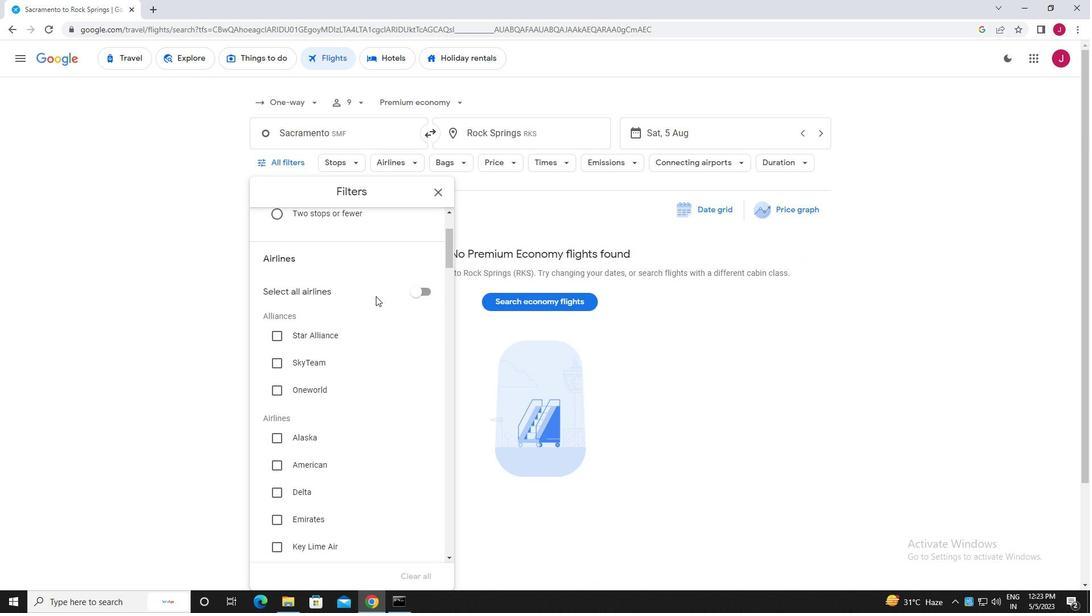 
Action: Mouse scrolled (374, 297) with delta (0, 0)
Screenshot: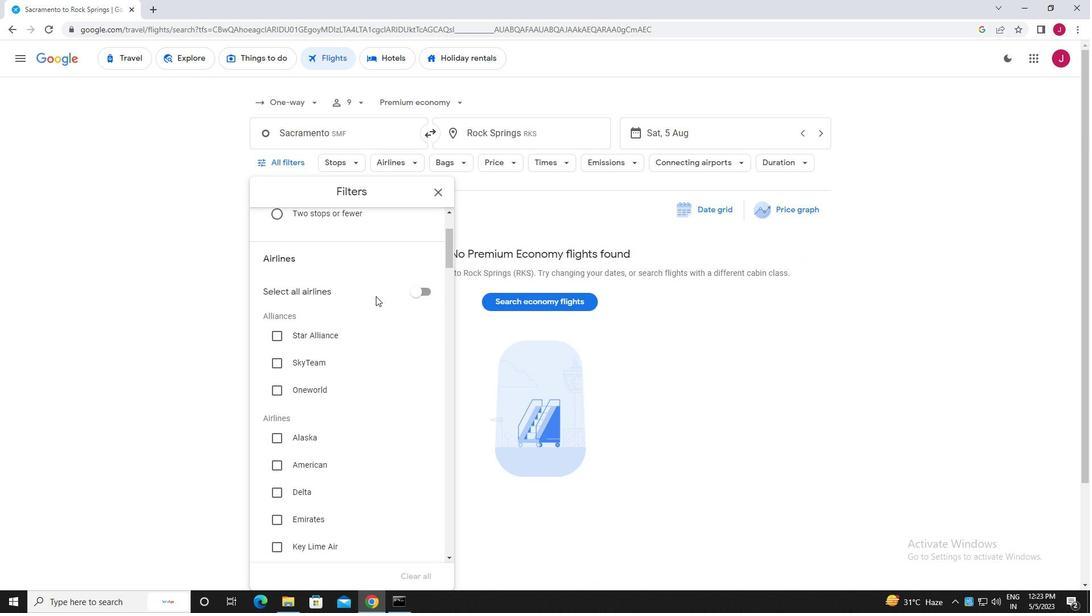 
Action: Mouse moved to (373, 298)
Screenshot: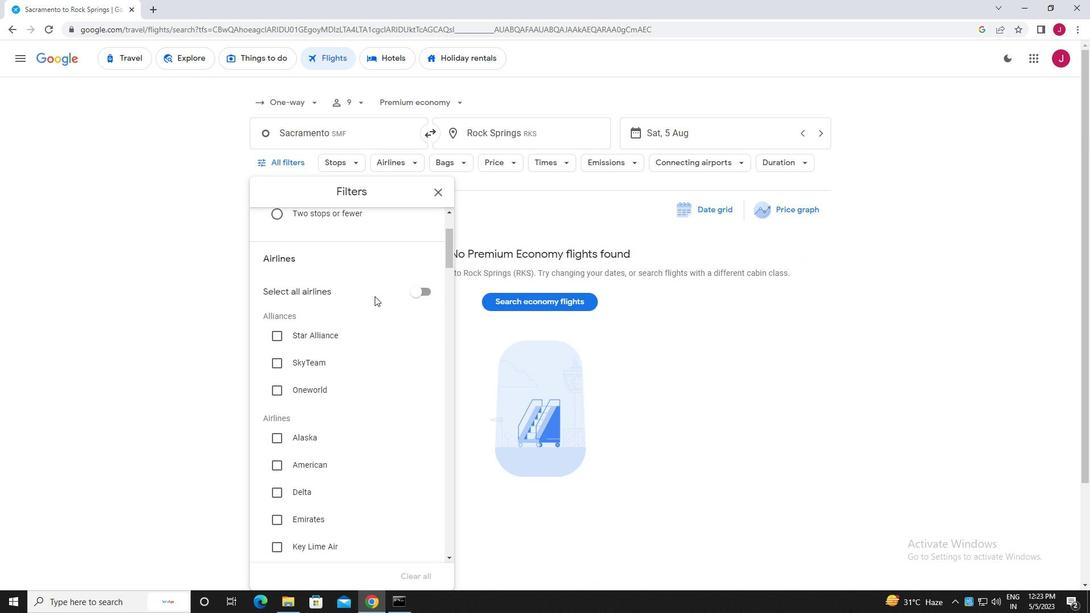 
Action: Mouse scrolled (373, 297) with delta (0, 0)
Screenshot: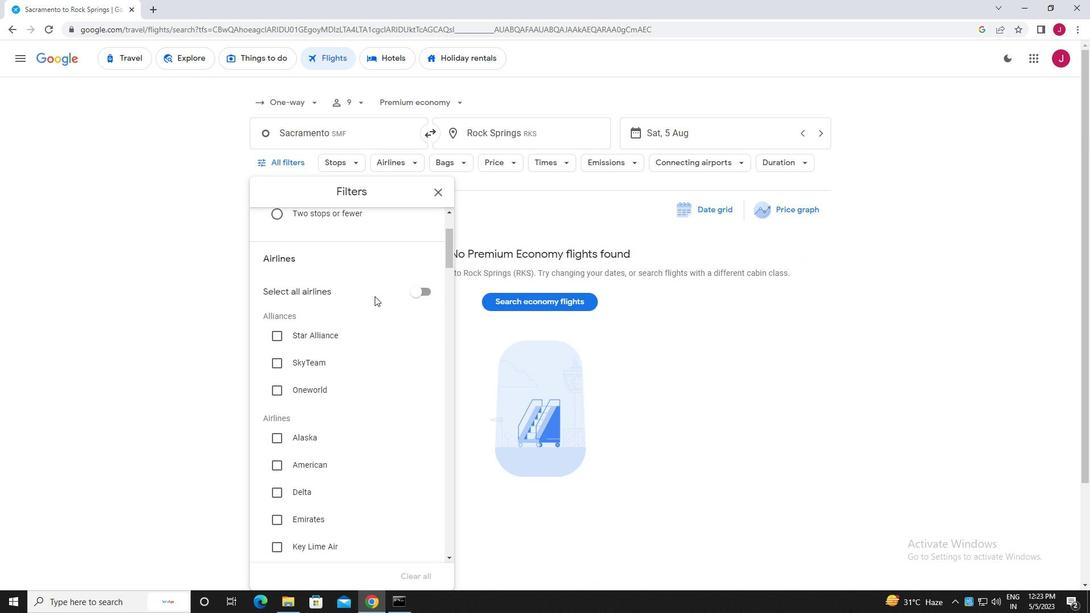 
Action: Mouse moved to (367, 301)
Screenshot: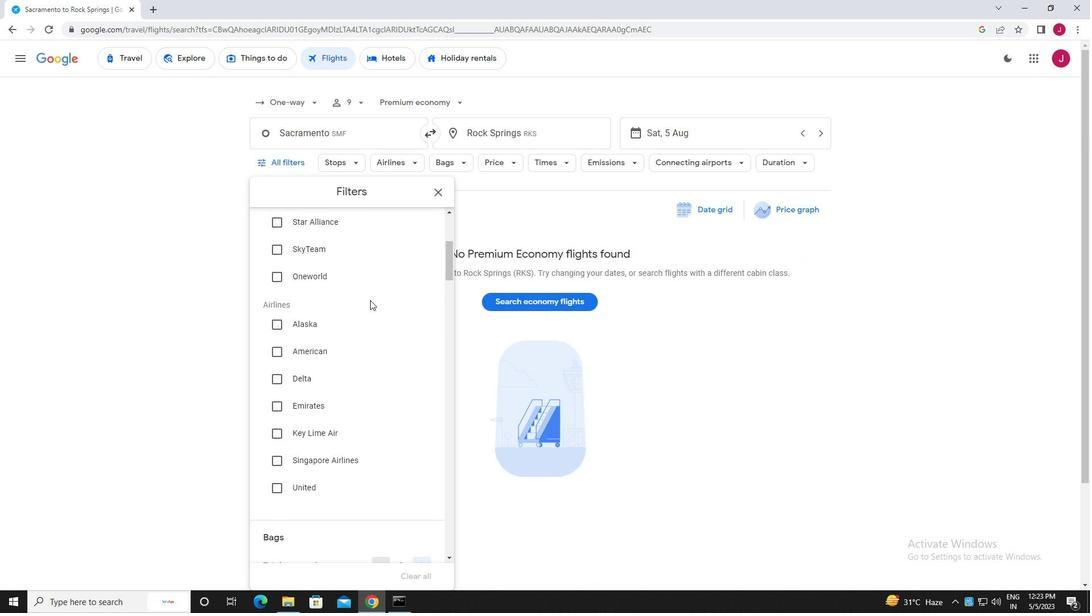 
Action: Mouse scrolled (367, 300) with delta (0, 0)
Screenshot: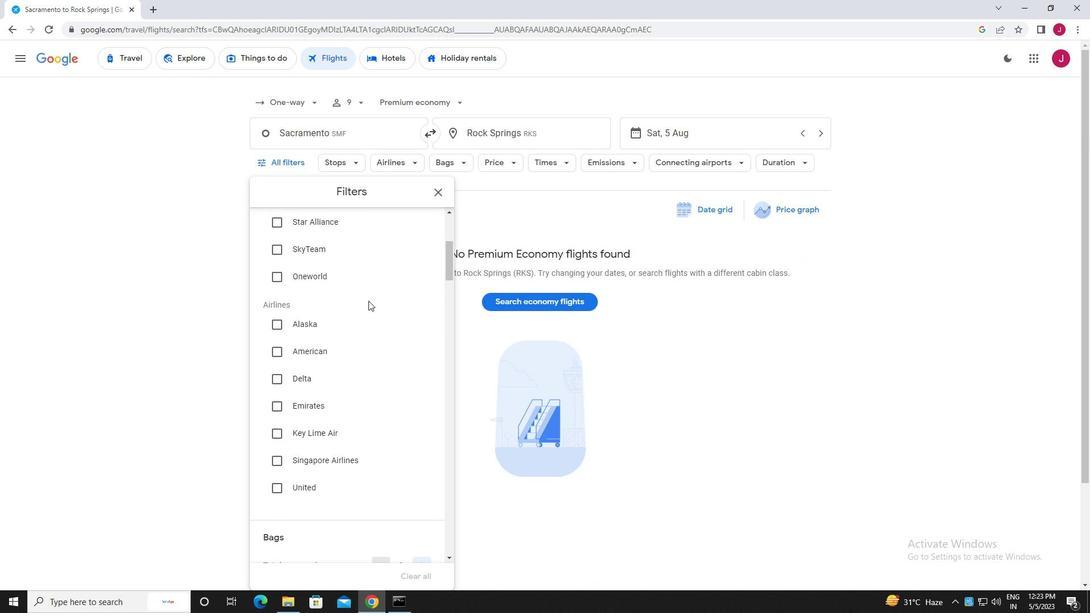 
Action: Mouse moved to (326, 277)
Screenshot: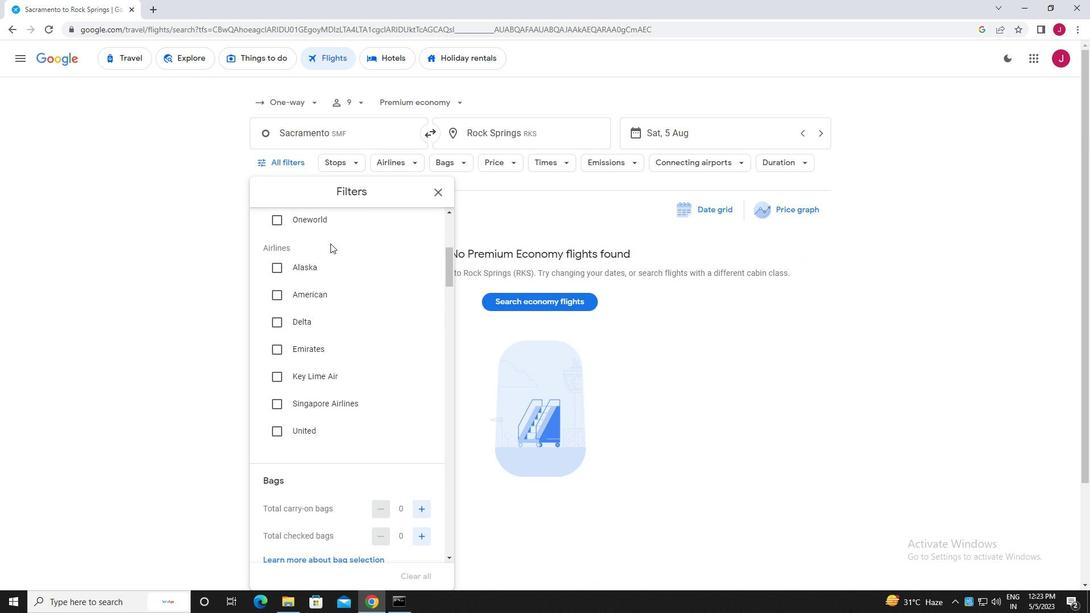 
Action: Mouse scrolled (326, 276) with delta (0, 0)
Screenshot: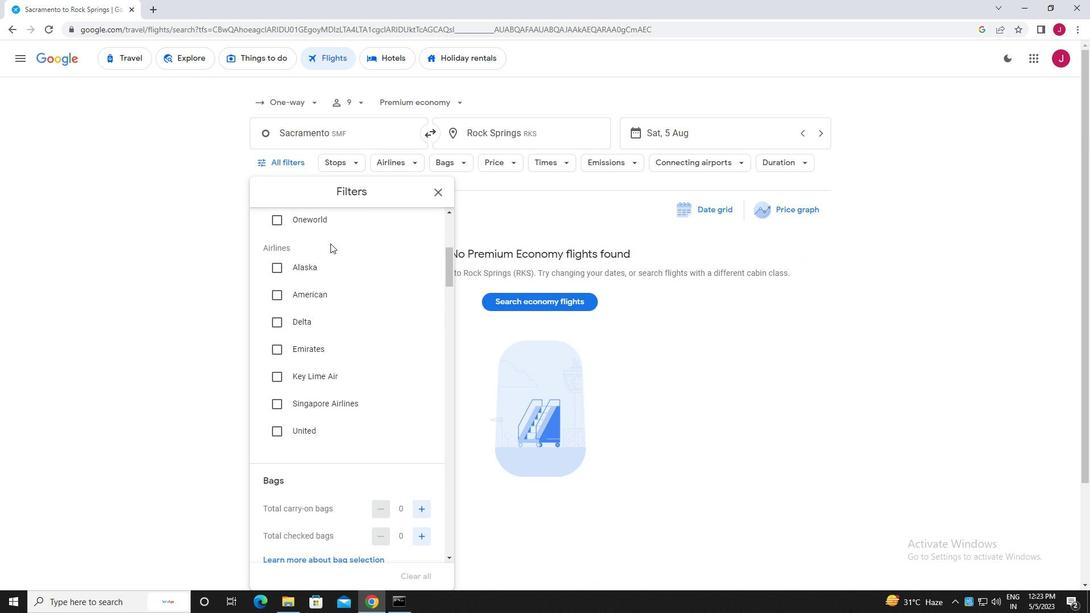 
Action: Mouse moved to (326, 287)
Screenshot: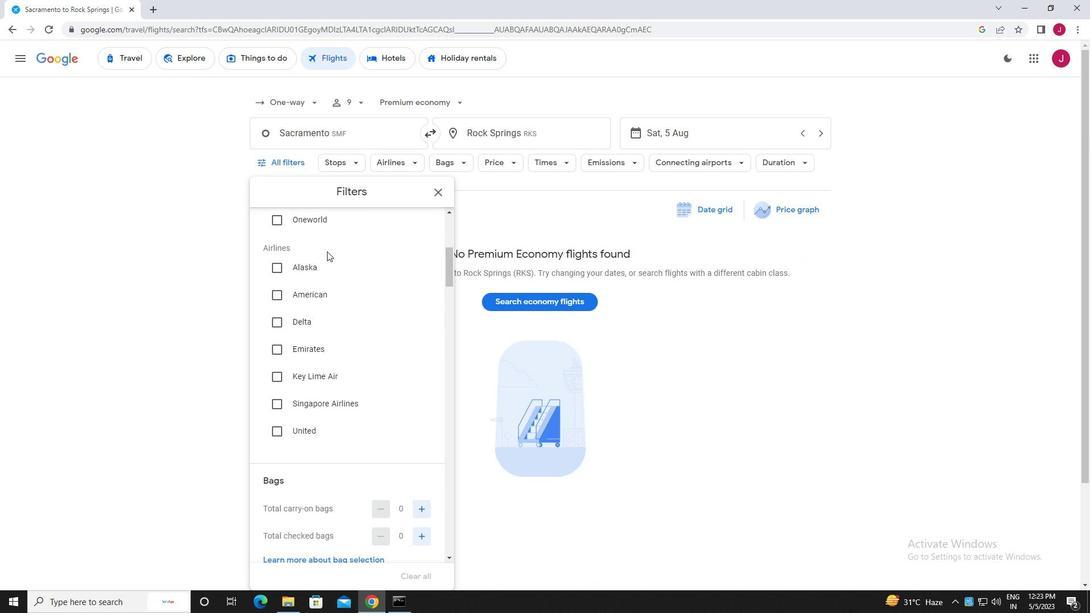 
Action: Mouse scrolled (326, 286) with delta (0, 0)
Screenshot: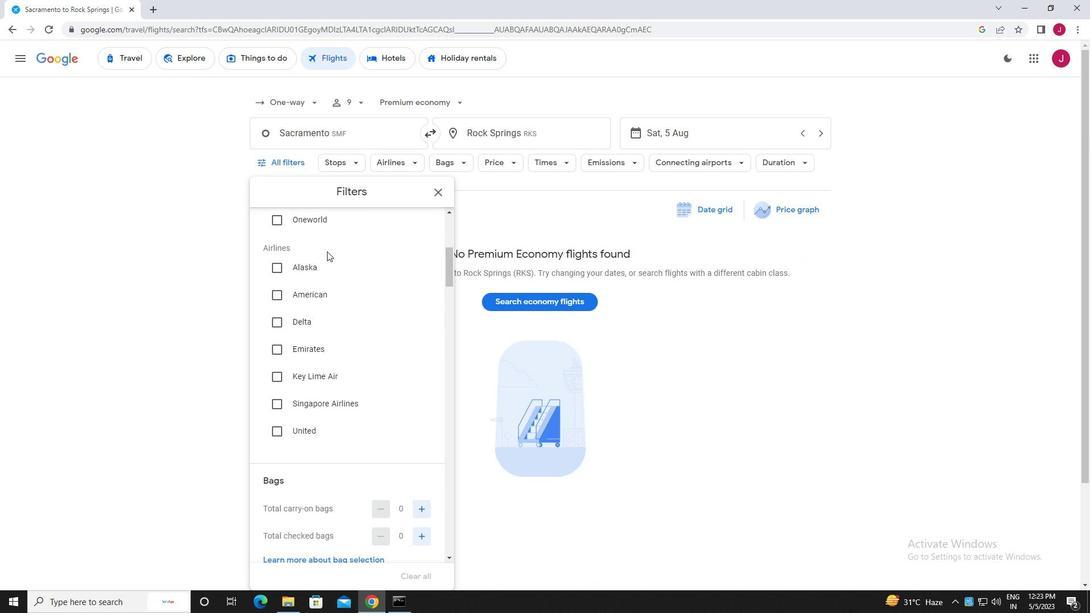 
Action: Mouse moved to (326, 290)
Screenshot: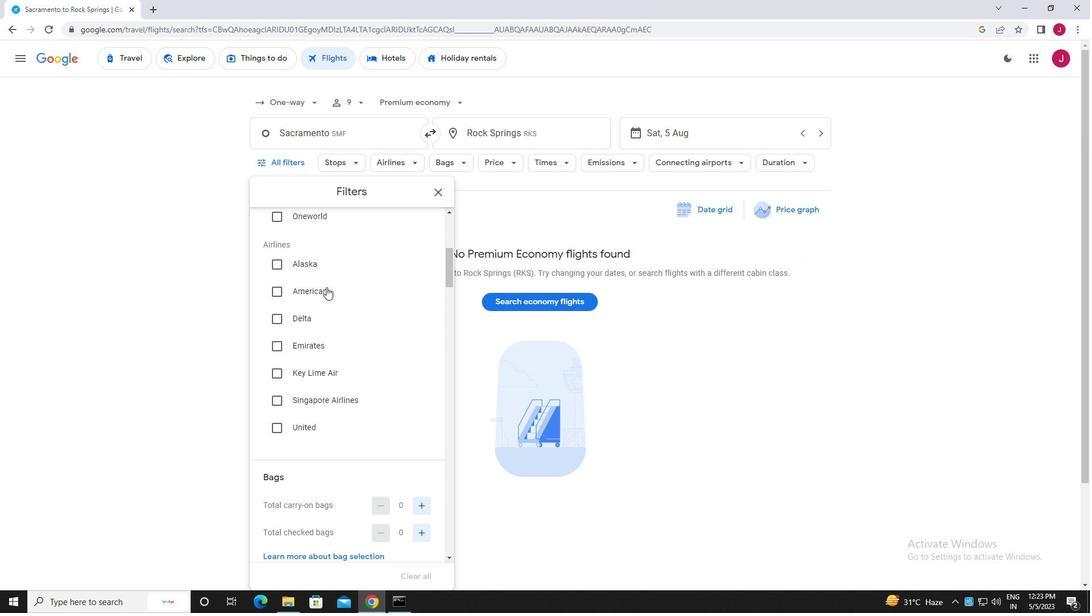 
Action: Mouse scrolled (326, 290) with delta (0, 0)
Screenshot: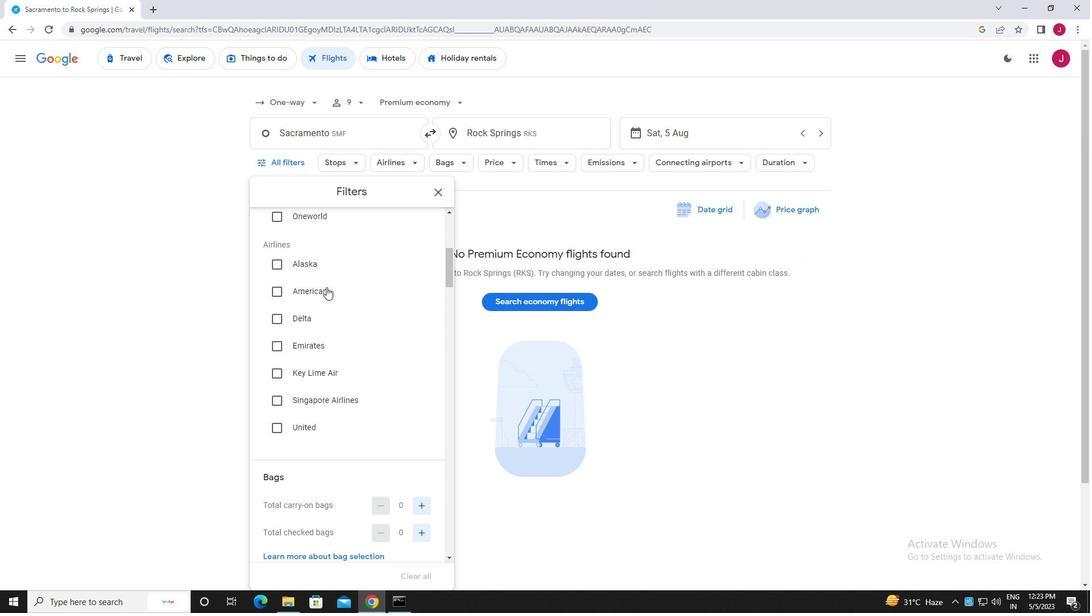 
Action: Mouse scrolled (326, 290) with delta (0, 0)
Screenshot: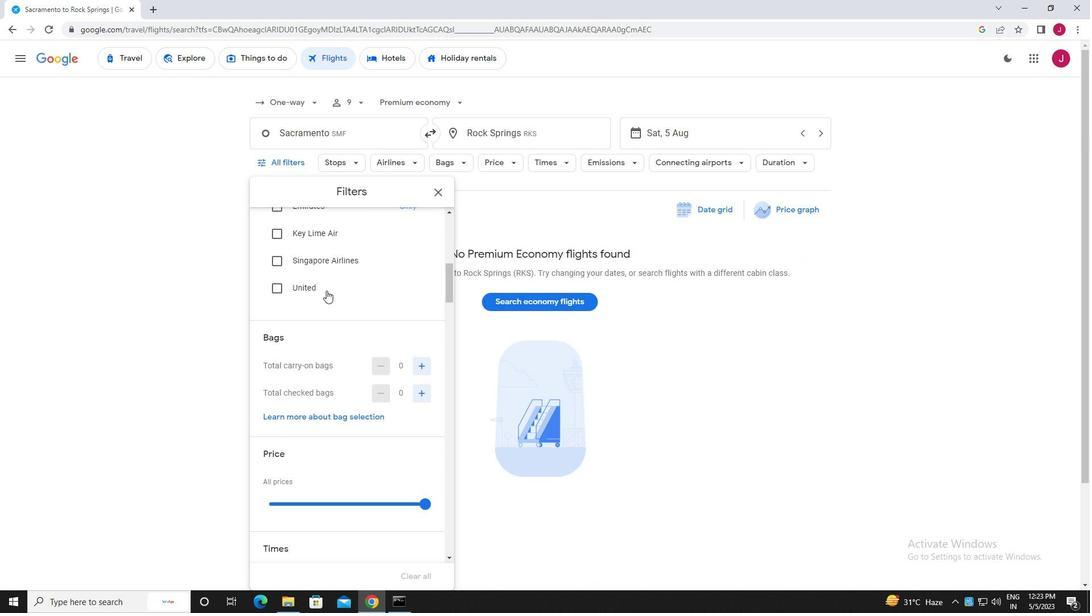 
Action: Mouse moved to (327, 291)
Screenshot: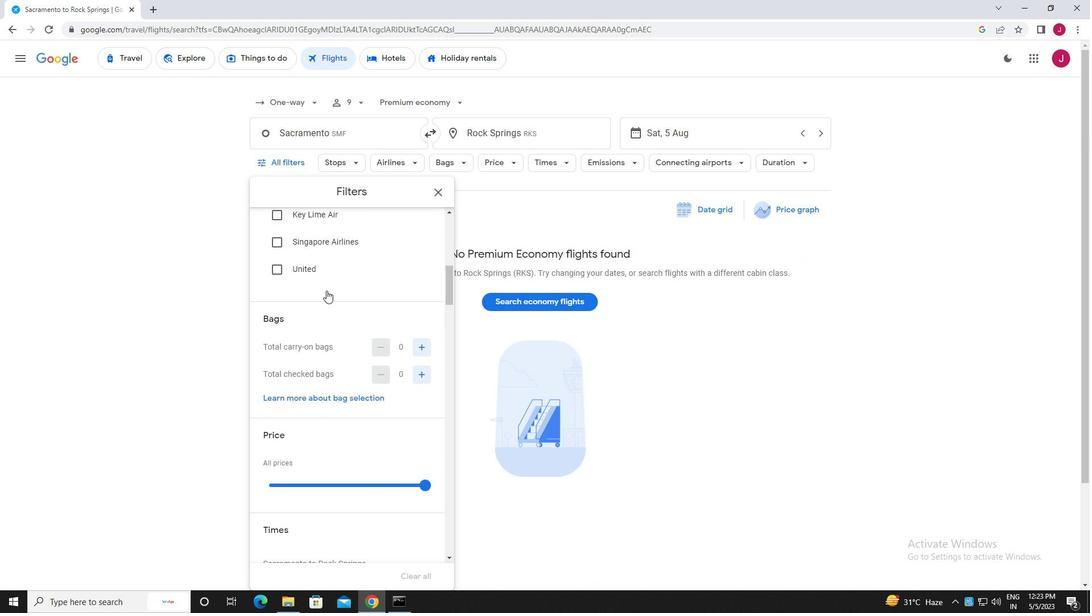 
Action: Mouse scrolled (327, 290) with delta (0, 0)
Screenshot: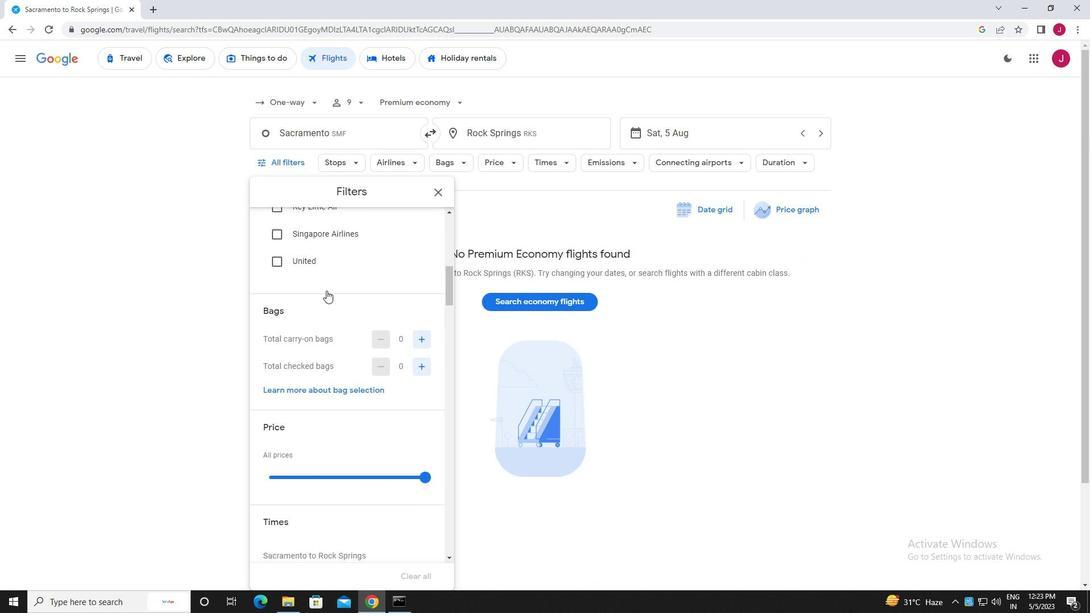
Action: Mouse moved to (422, 255)
Screenshot: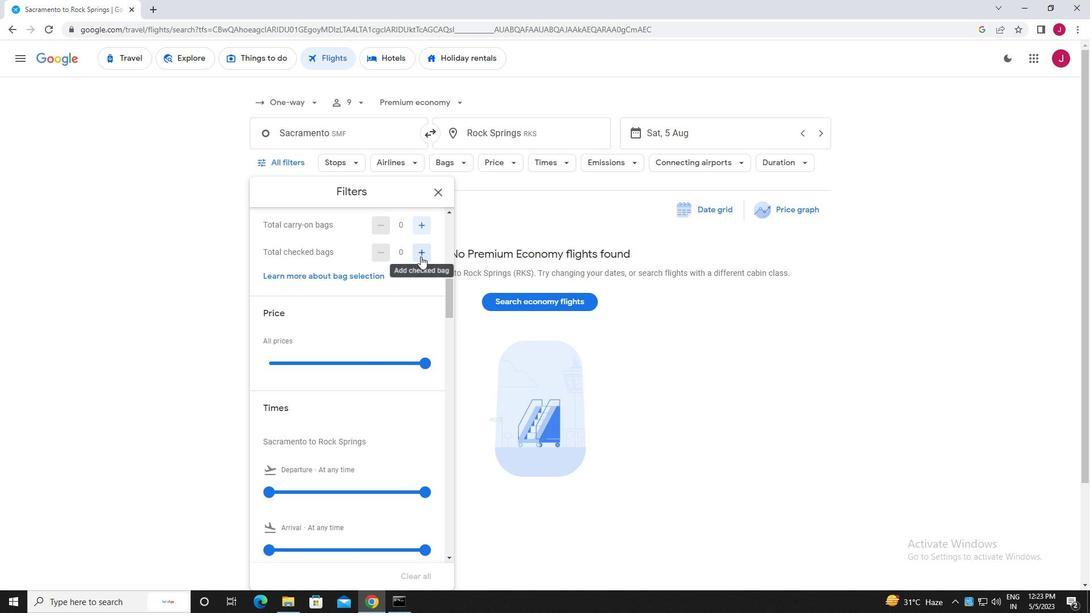 
Action: Mouse pressed left at (422, 255)
Screenshot: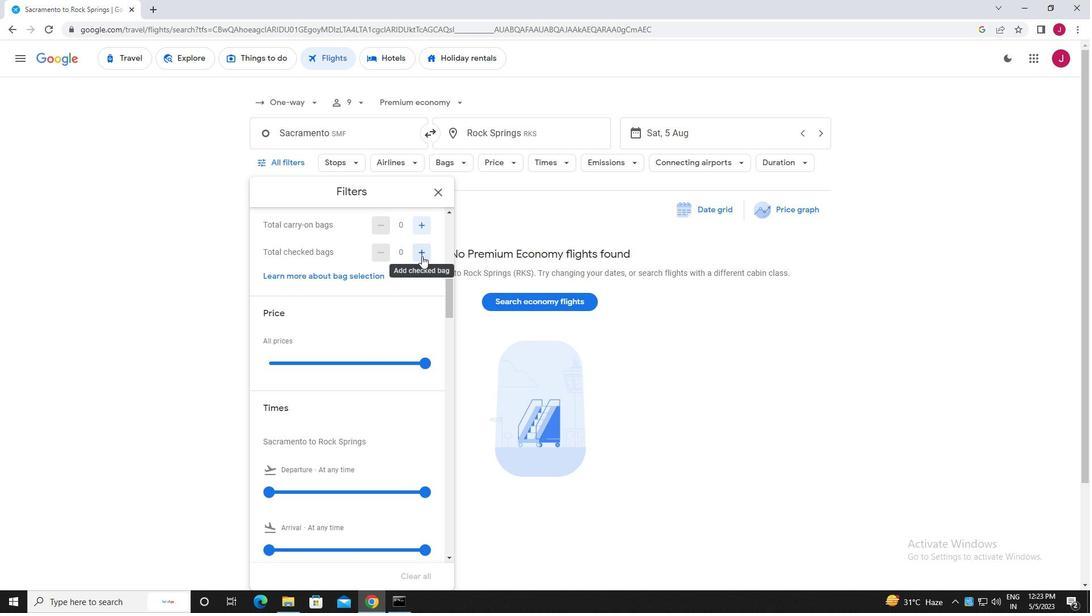 
Action: Mouse moved to (422, 255)
Screenshot: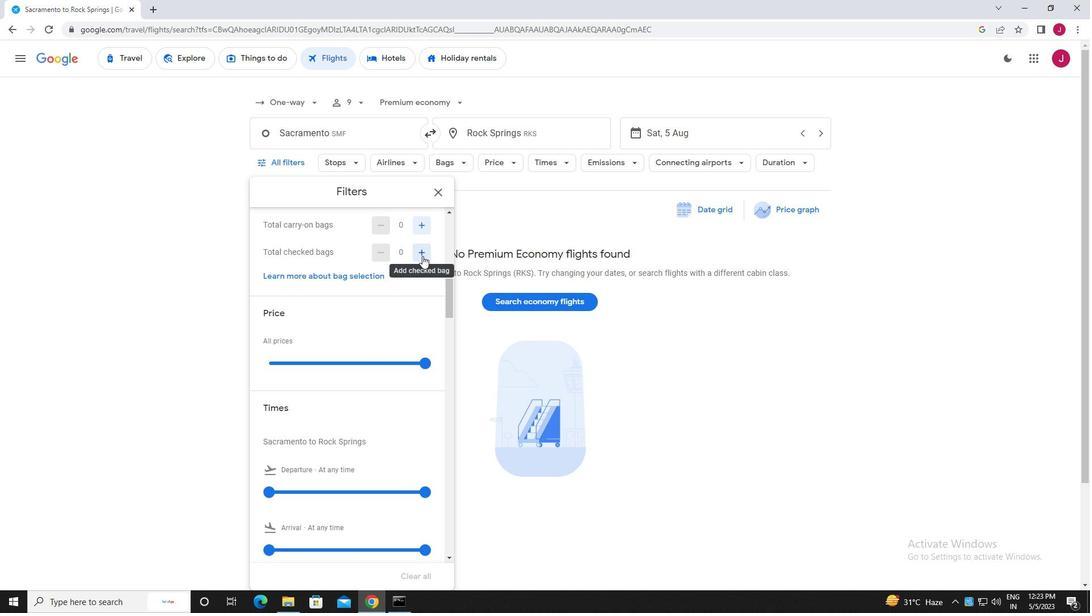 
Action: Mouse pressed left at (422, 255)
Screenshot: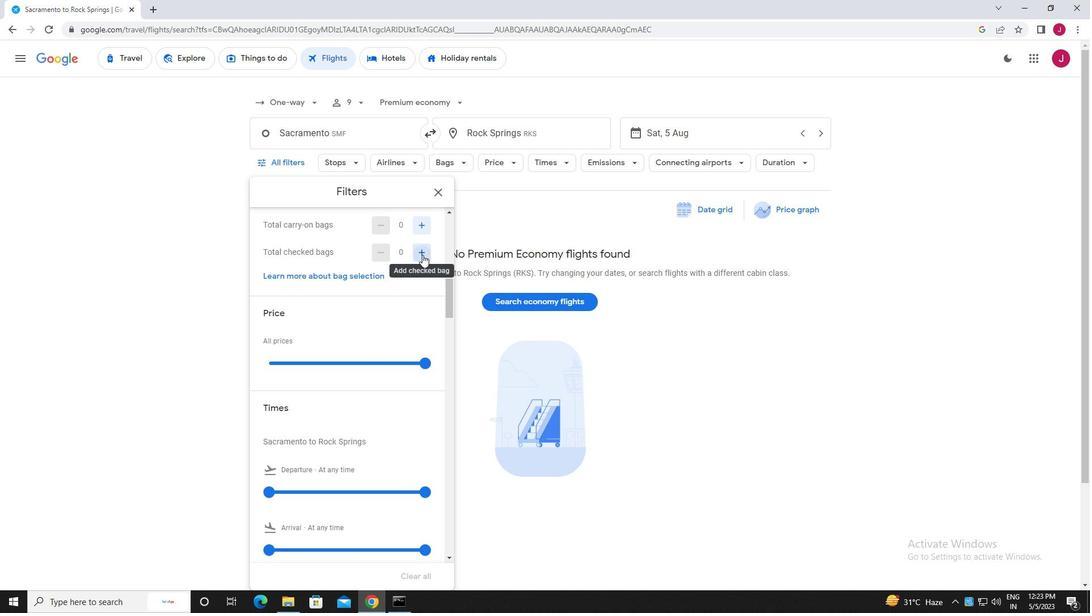 
Action: Mouse moved to (428, 361)
Screenshot: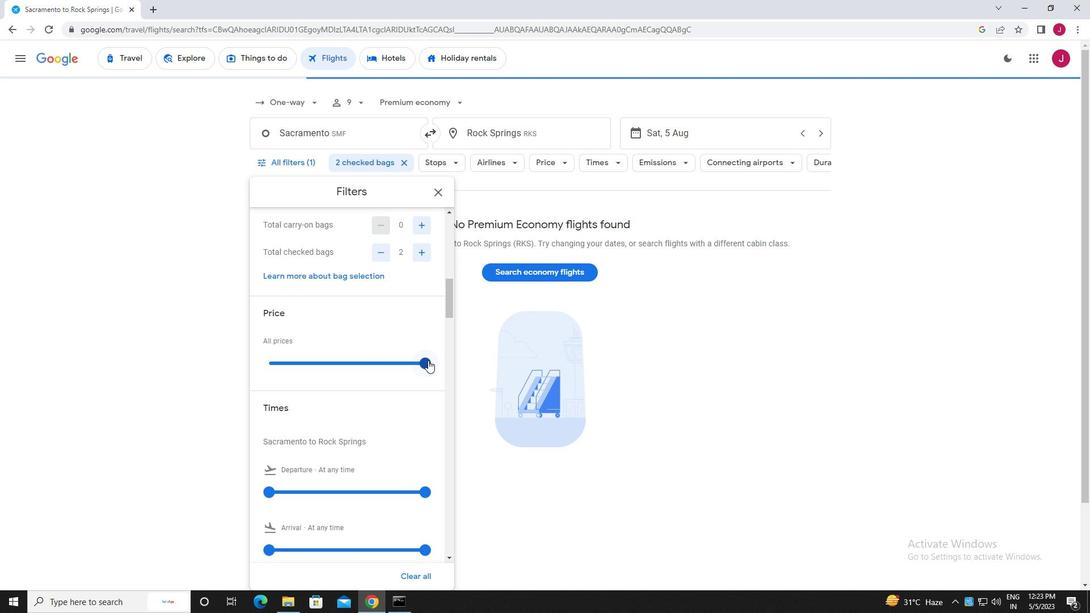 
Action: Mouse pressed left at (428, 361)
Screenshot: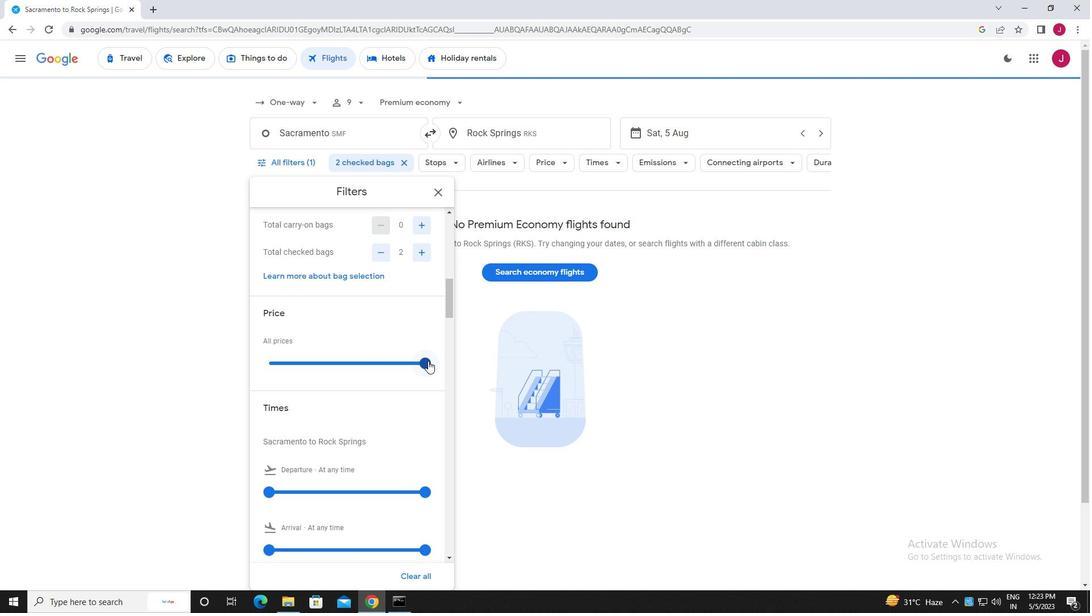 
Action: Mouse moved to (348, 360)
Screenshot: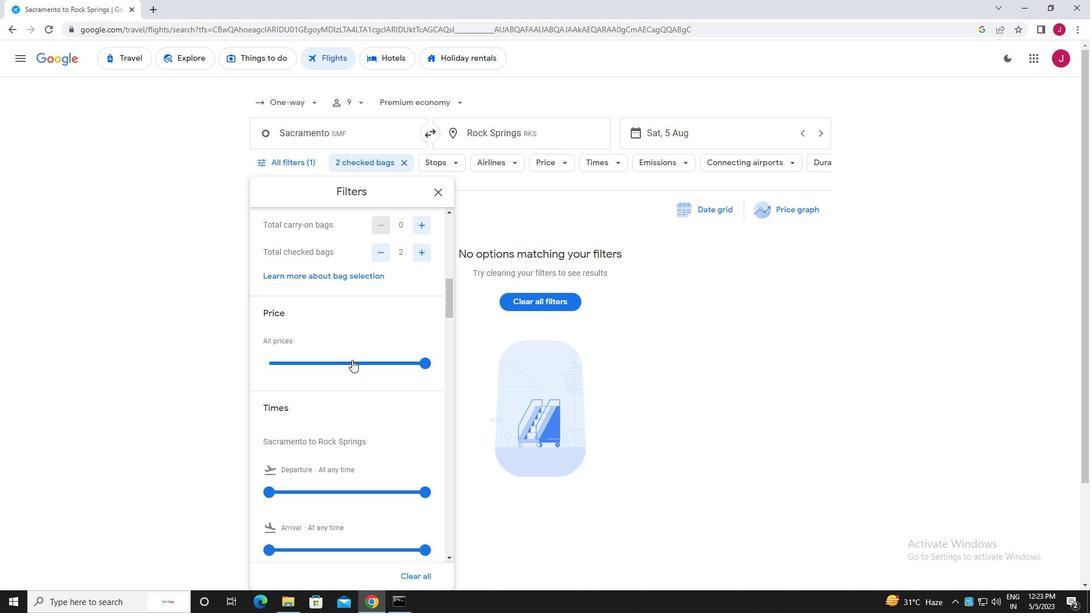 
Action: Mouse scrolled (348, 359) with delta (0, 0)
Screenshot: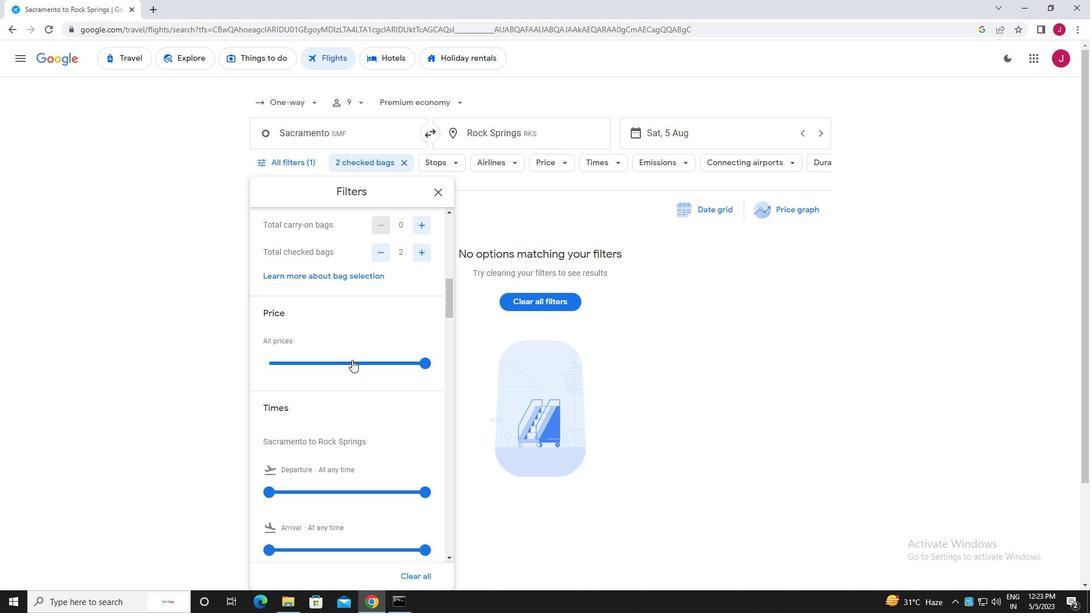 
Action: Mouse moved to (348, 360)
Screenshot: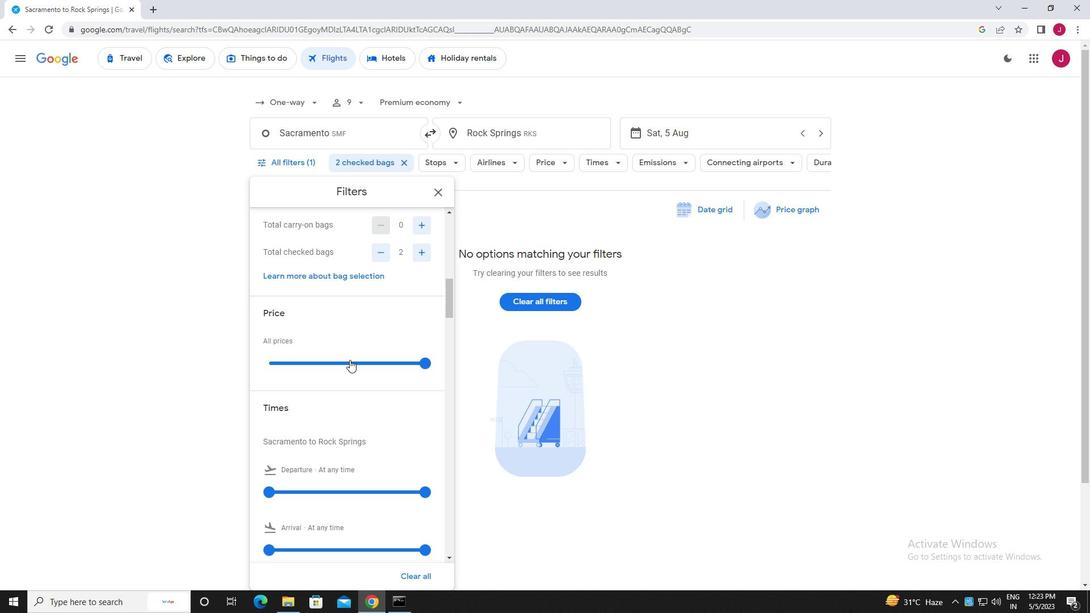 
Action: Mouse scrolled (348, 359) with delta (0, 0)
Screenshot: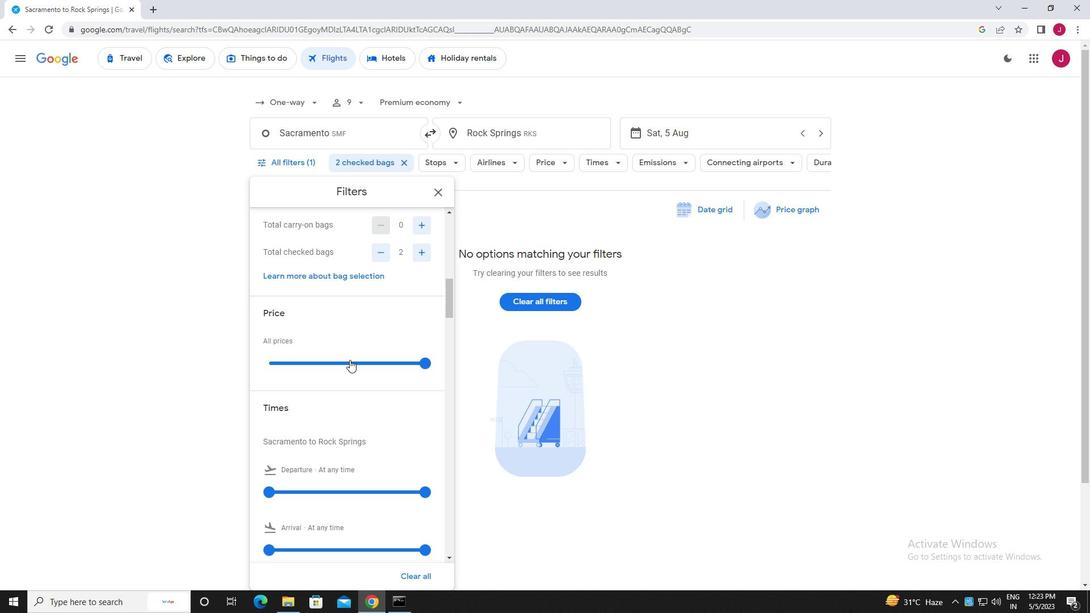 
Action: Mouse moved to (270, 376)
Screenshot: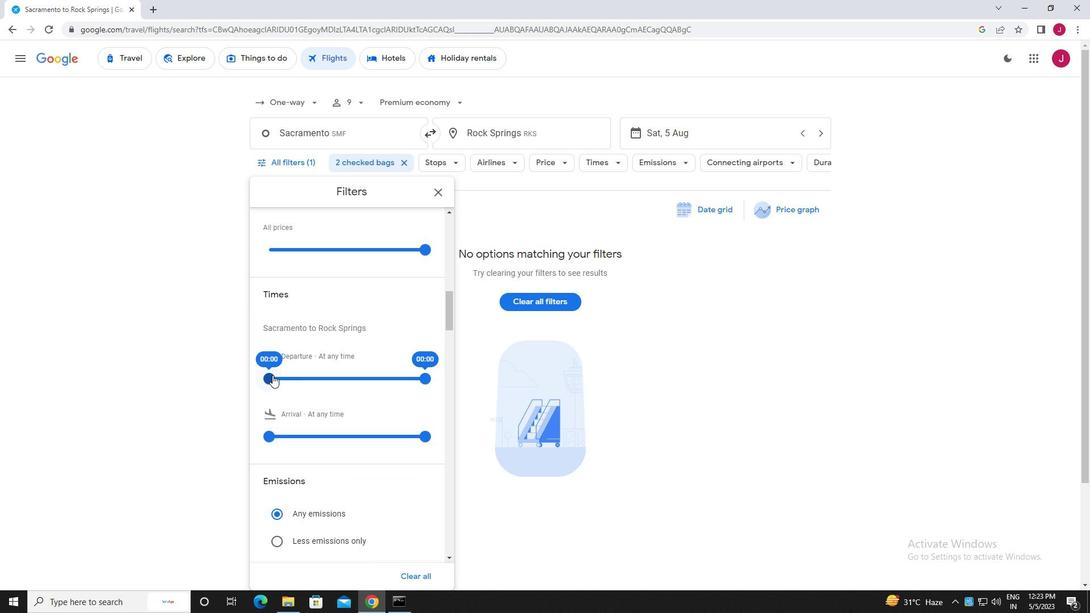 
Action: Mouse pressed left at (270, 376)
Screenshot: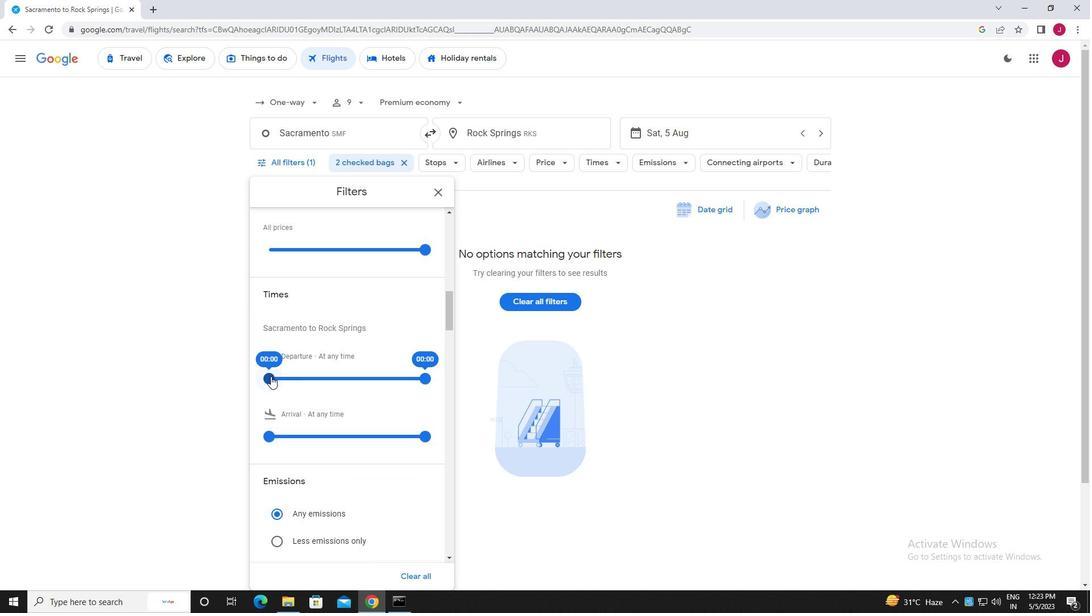 
Action: Mouse moved to (440, 193)
Screenshot: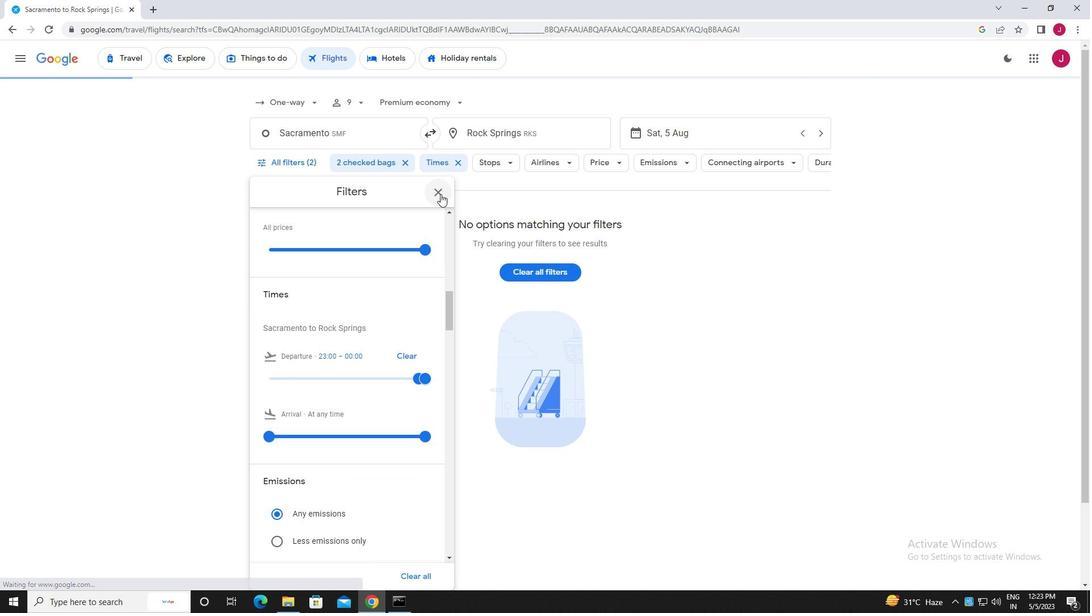 
Action: Mouse pressed left at (440, 193)
Screenshot: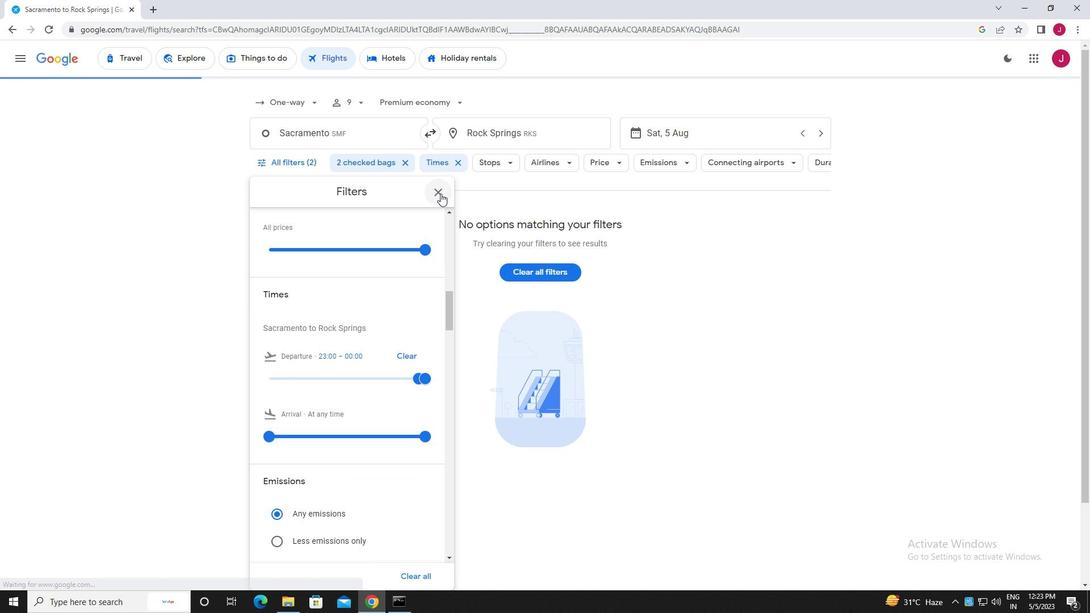 
Action: Mouse moved to (439, 193)
Screenshot: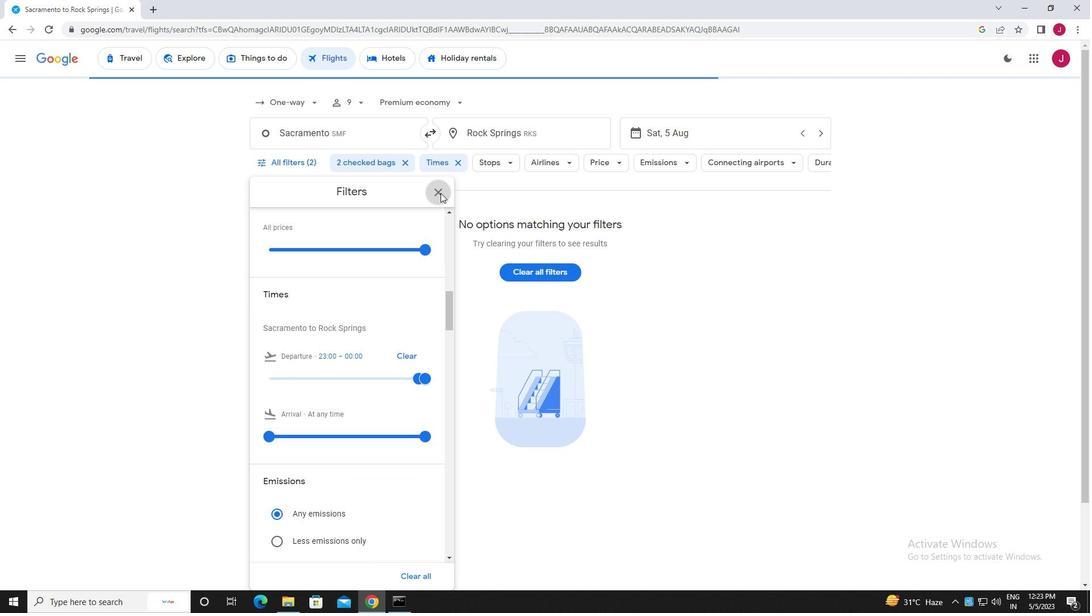 
